 Task: Create a rule from the Routing list, Task moved to a section -> Set Priority in the project ArchBridge , set the section as Done clear the priority
Action: Mouse moved to (401, 419)
Screenshot: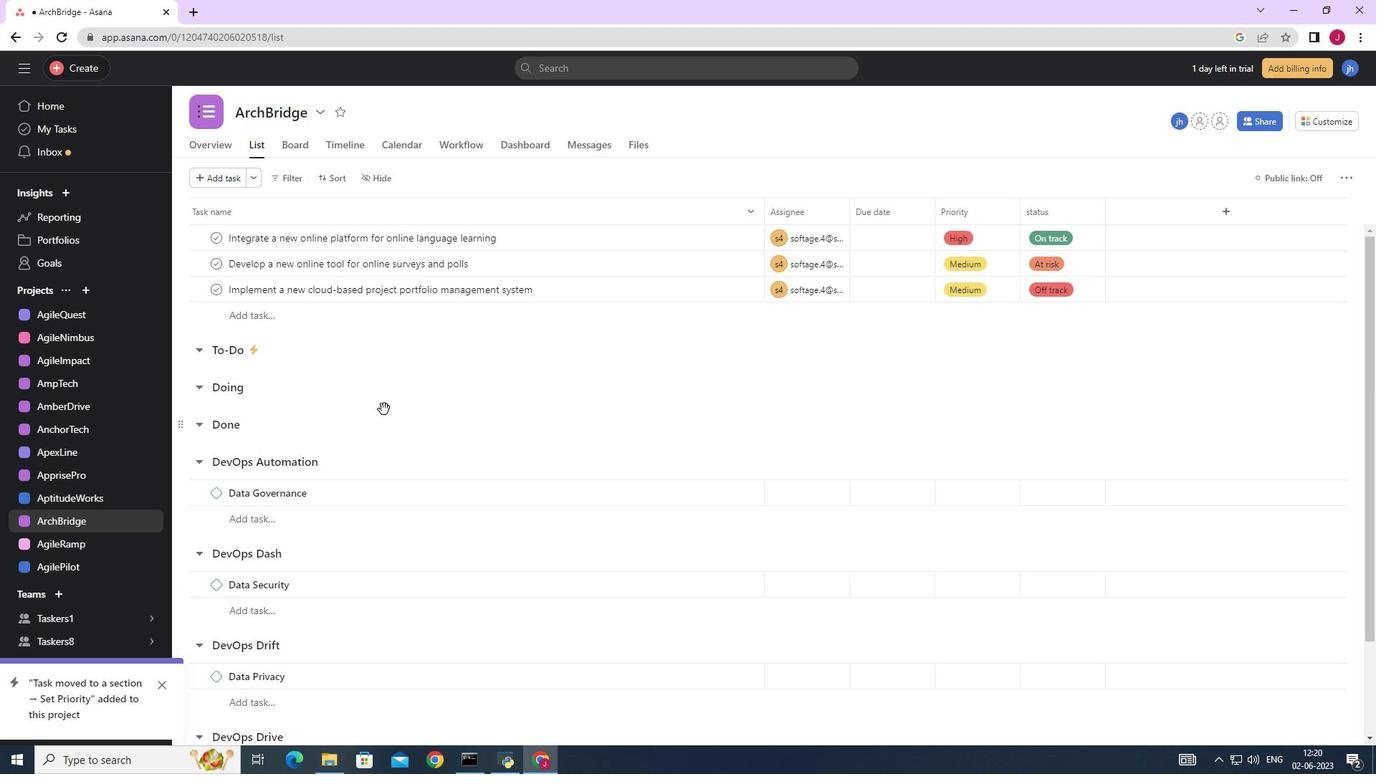 
Action: Mouse scrolled (401, 420) with delta (0, 0)
Screenshot: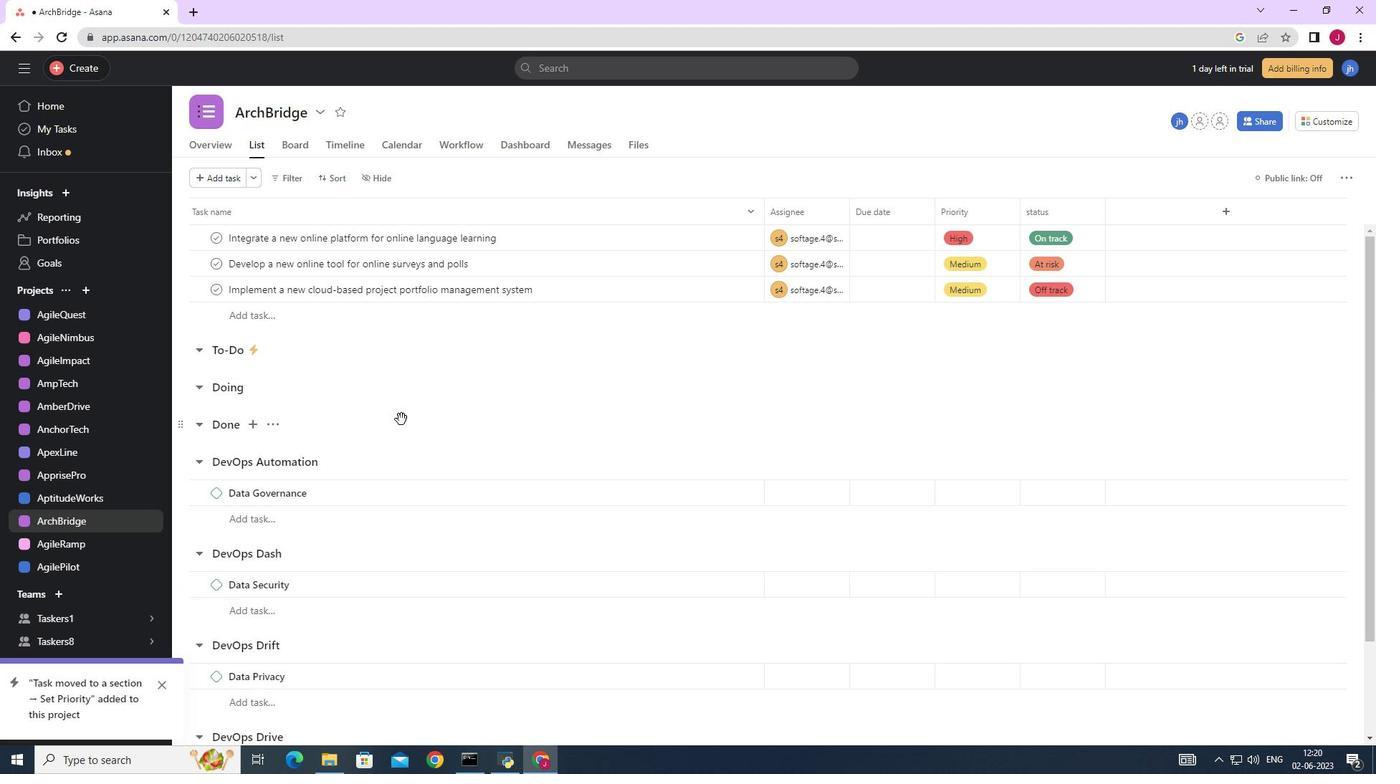 
Action: Mouse scrolled (401, 418) with delta (0, 0)
Screenshot: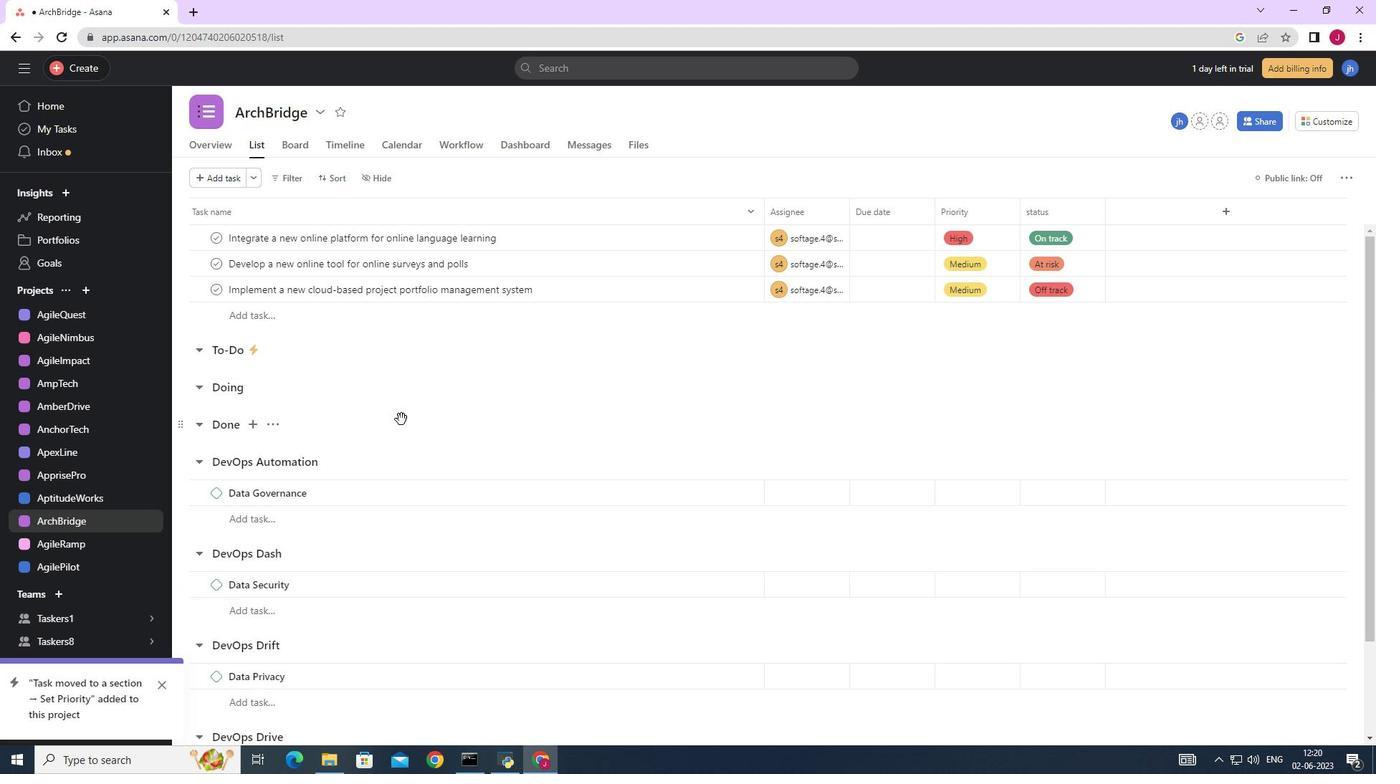 
Action: Mouse scrolled (401, 418) with delta (0, 0)
Screenshot: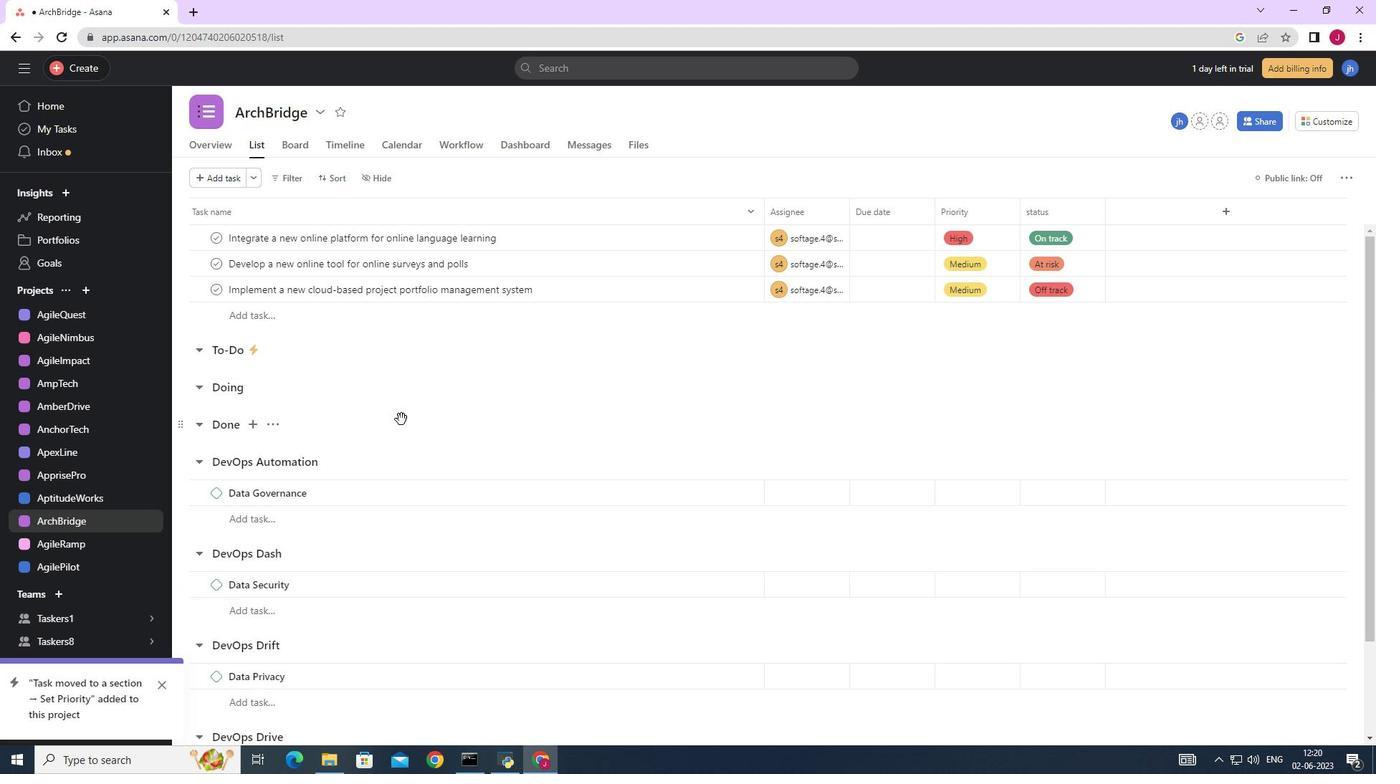 
Action: Mouse scrolled (401, 418) with delta (0, 0)
Screenshot: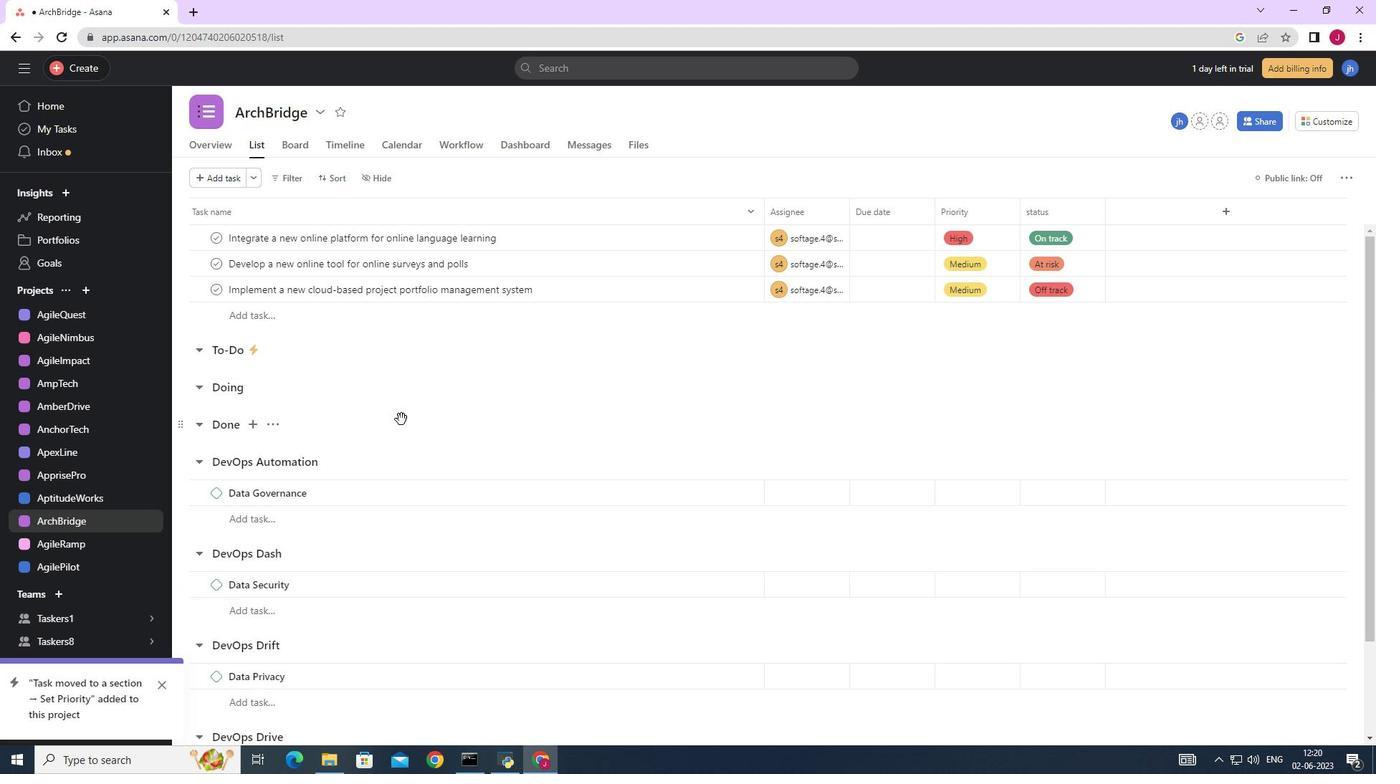 
Action: Mouse moved to (982, 308)
Screenshot: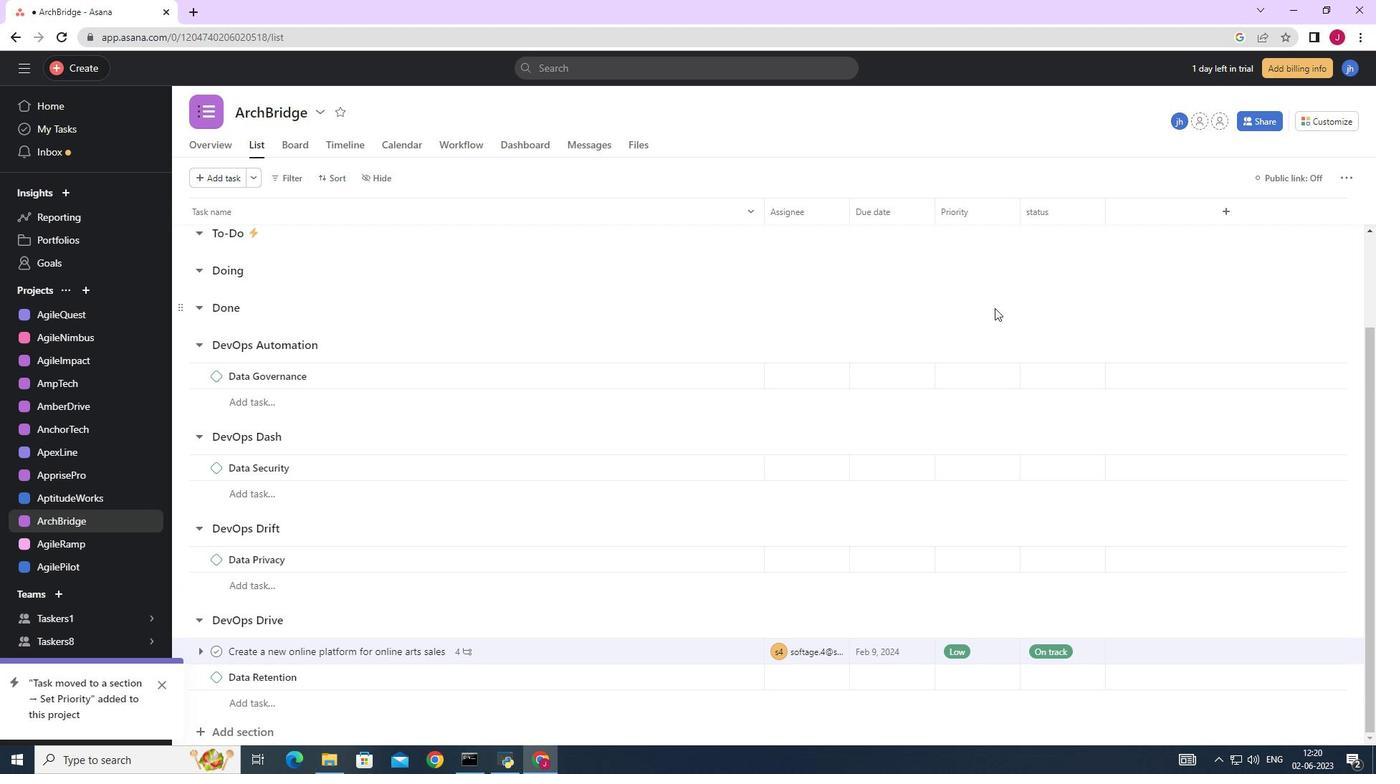 
Action: Mouse scrolled (989, 309) with delta (0, 0)
Screenshot: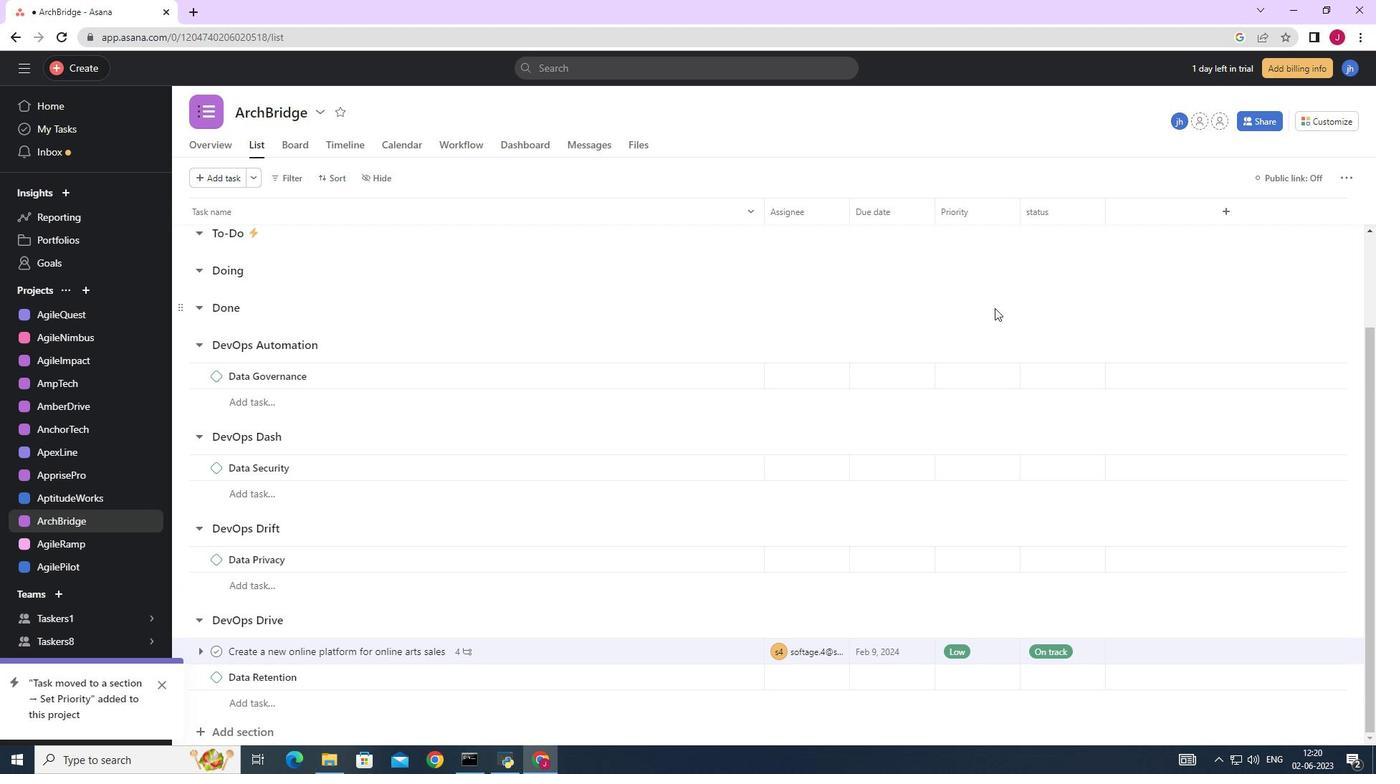 
Action: Mouse moved to (981, 308)
Screenshot: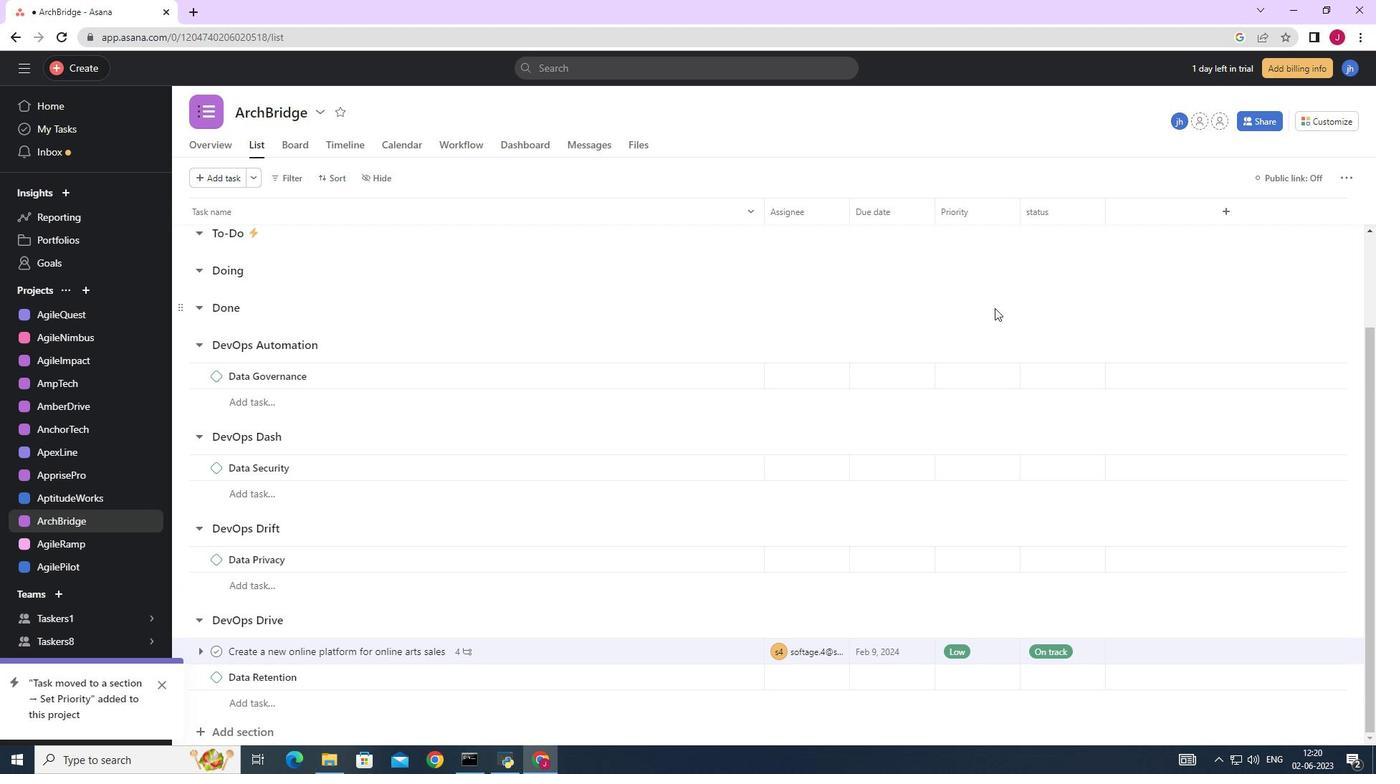 
Action: Mouse scrolled (989, 309) with delta (0, 0)
Screenshot: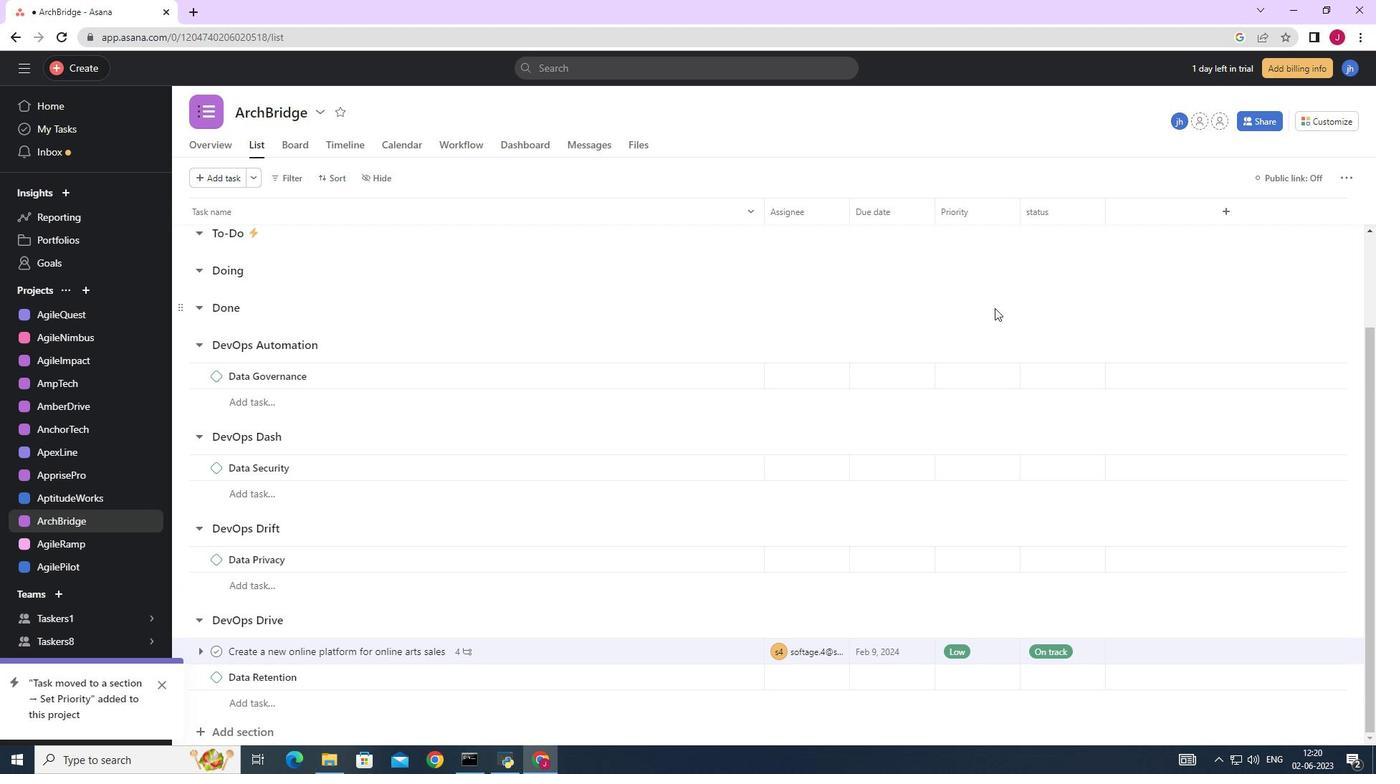 
Action: Mouse moved to (979, 308)
Screenshot: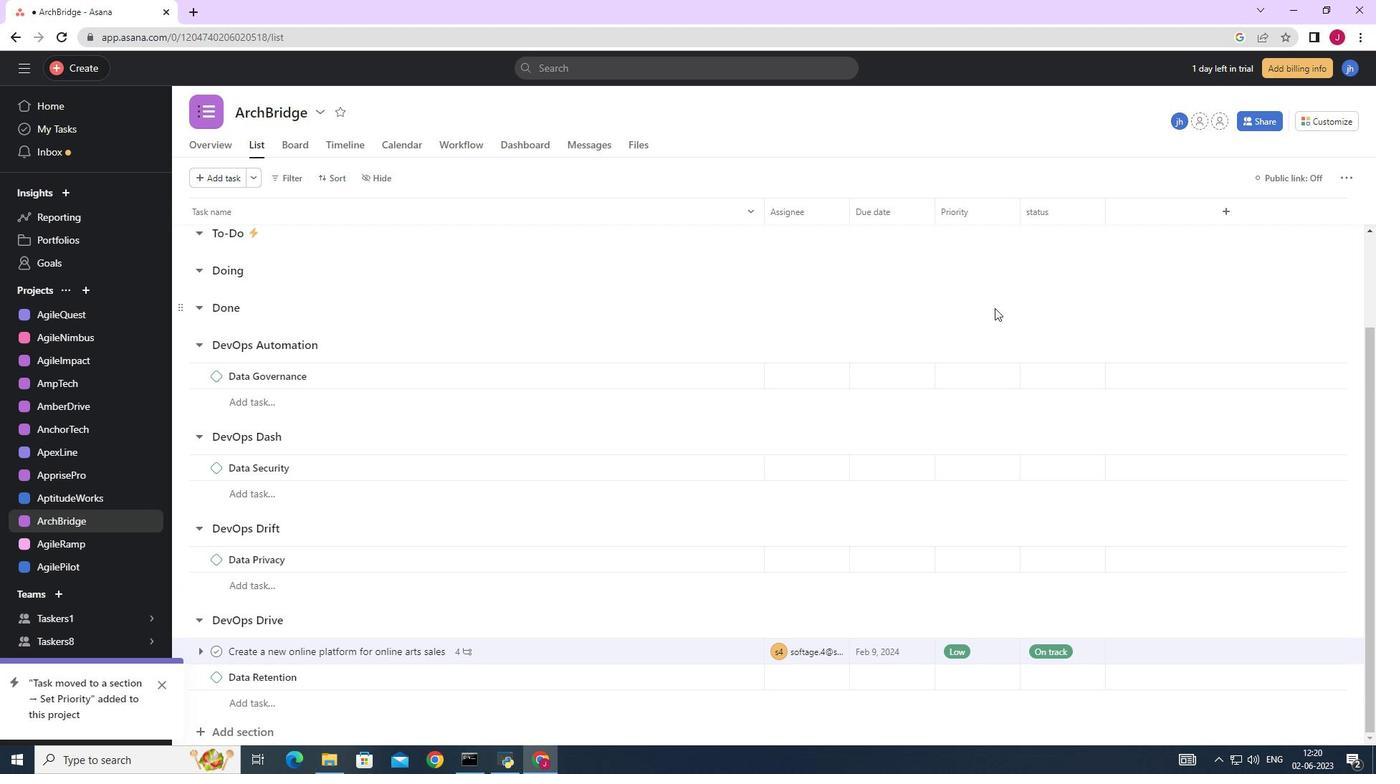 
Action: Mouse scrolled (988, 309) with delta (0, 0)
Screenshot: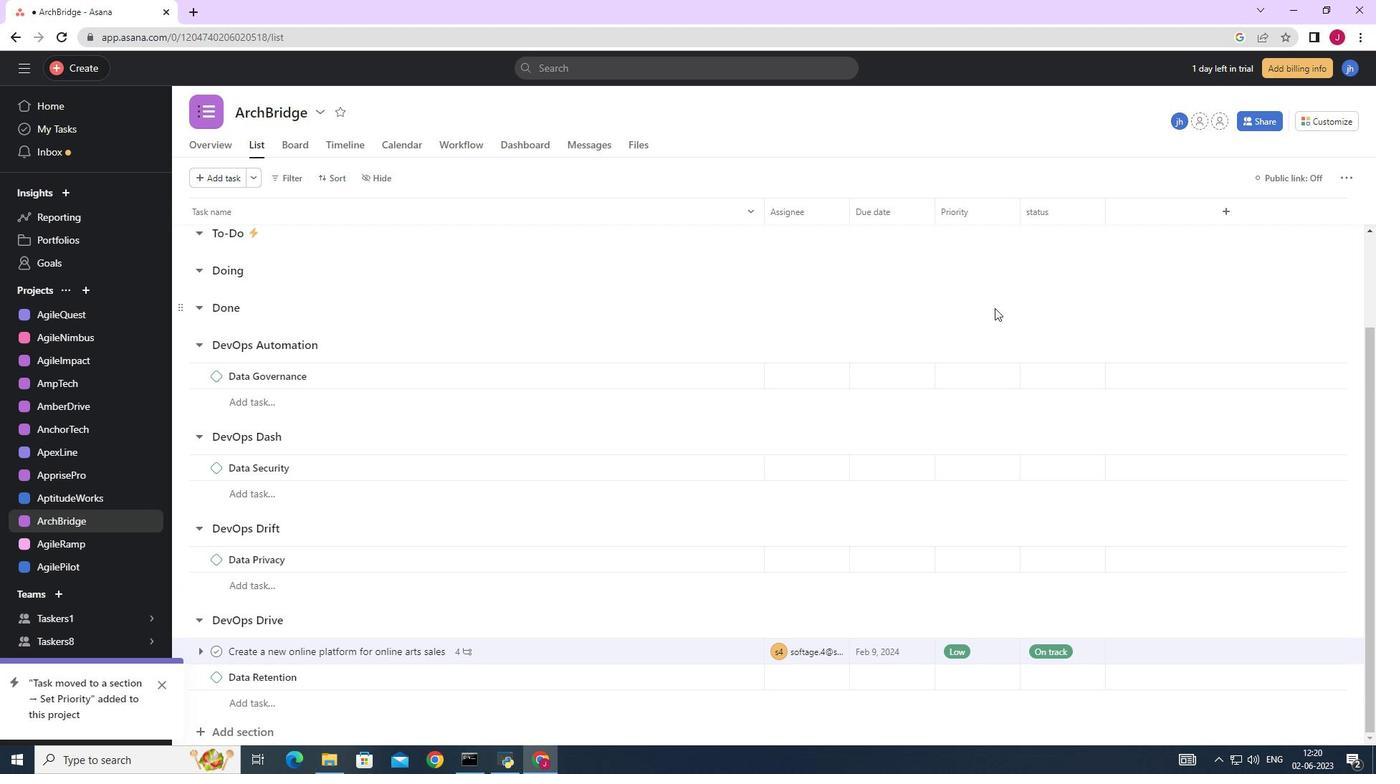 
Action: Mouse moved to (1342, 115)
Screenshot: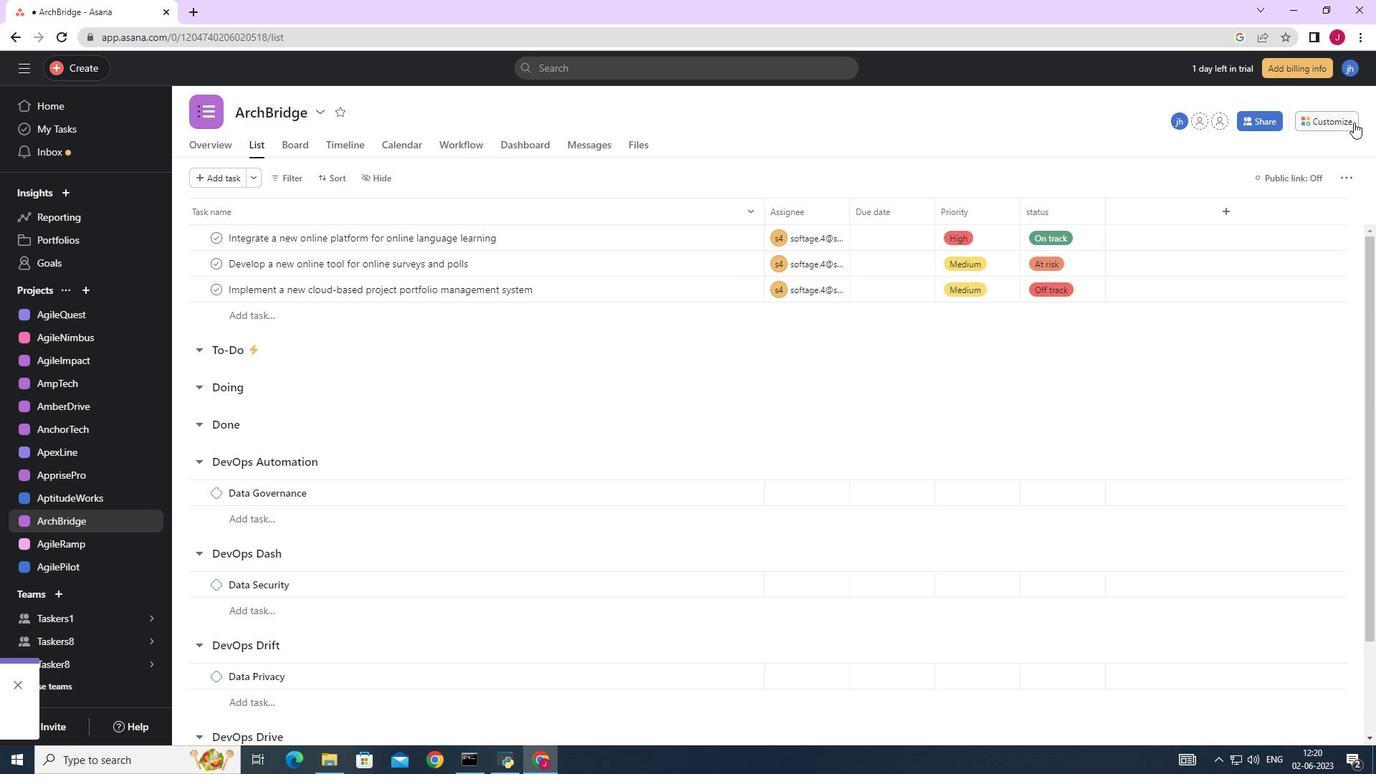 
Action: Mouse pressed left at (1342, 115)
Screenshot: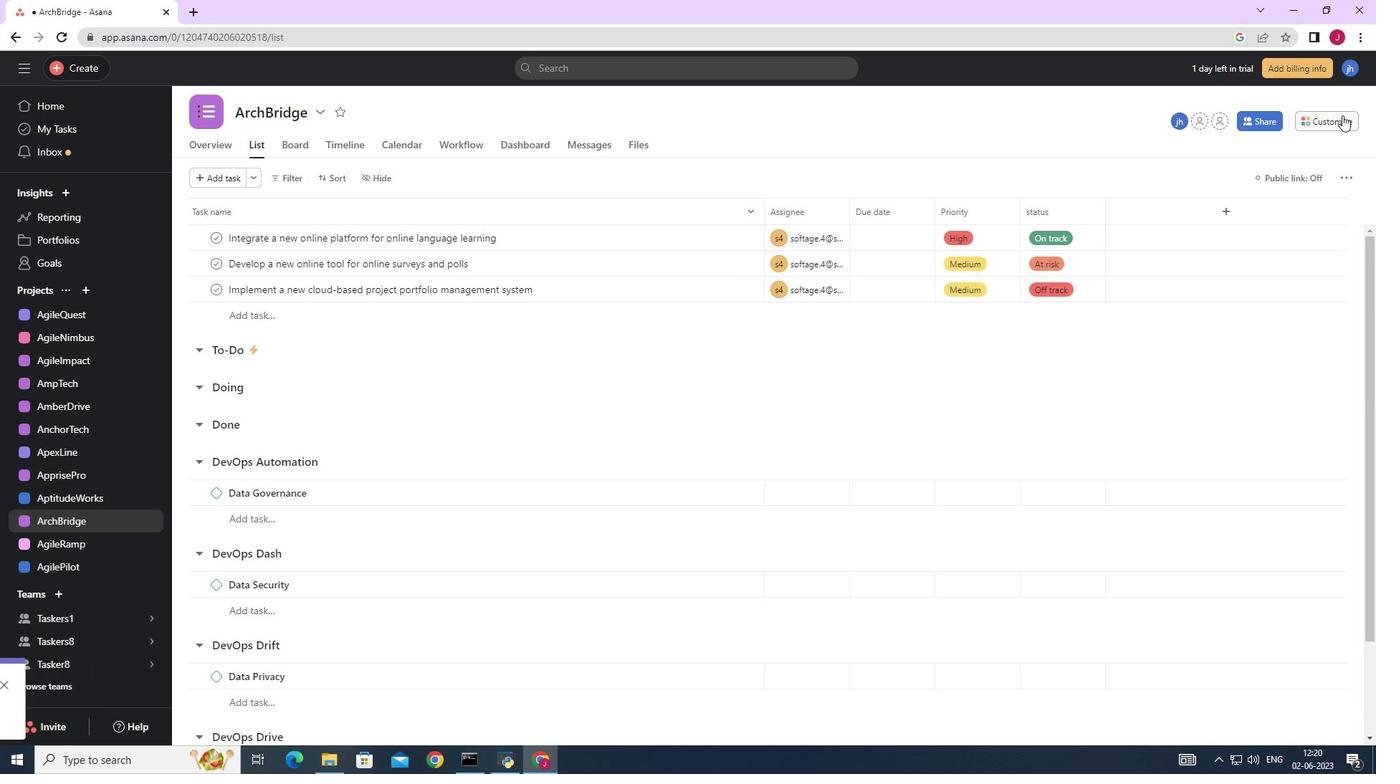 
Action: Mouse moved to (1076, 314)
Screenshot: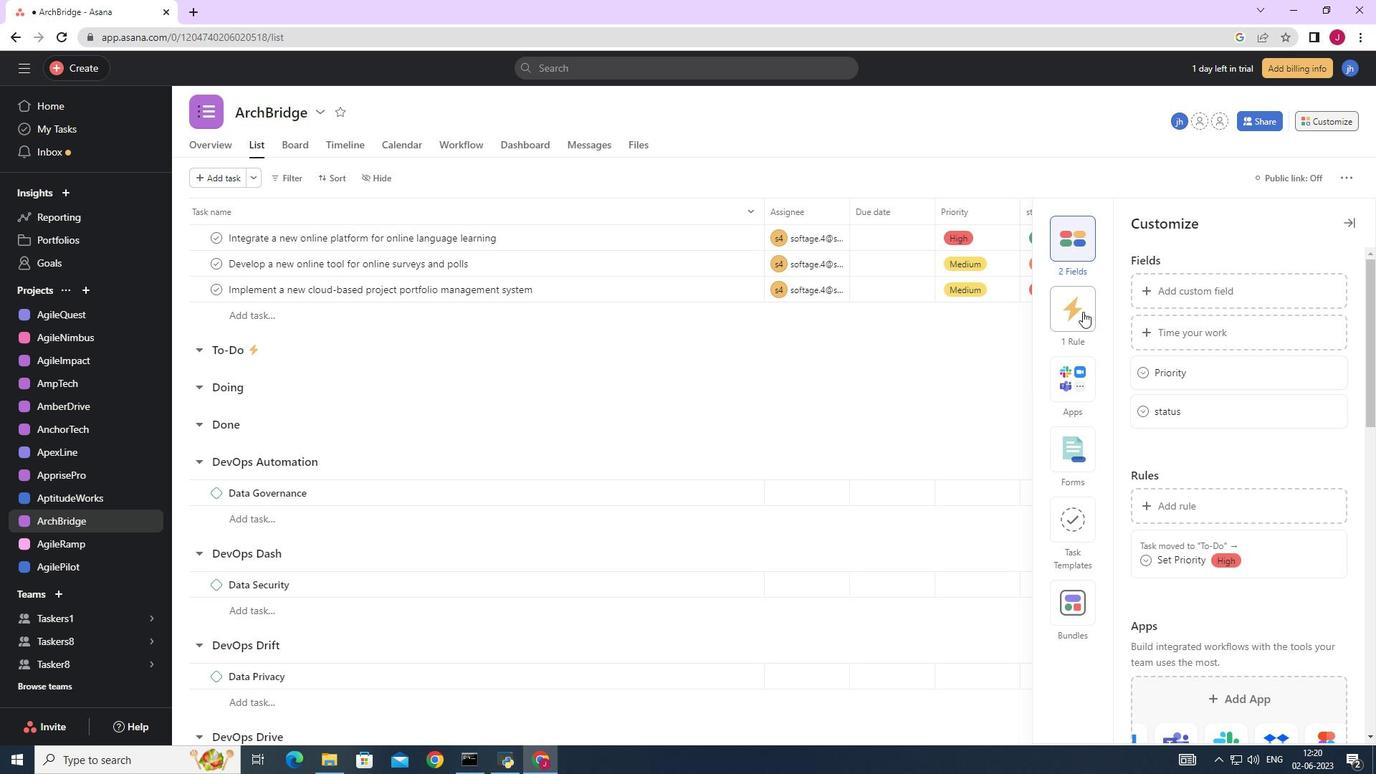 
Action: Mouse pressed left at (1076, 314)
Screenshot: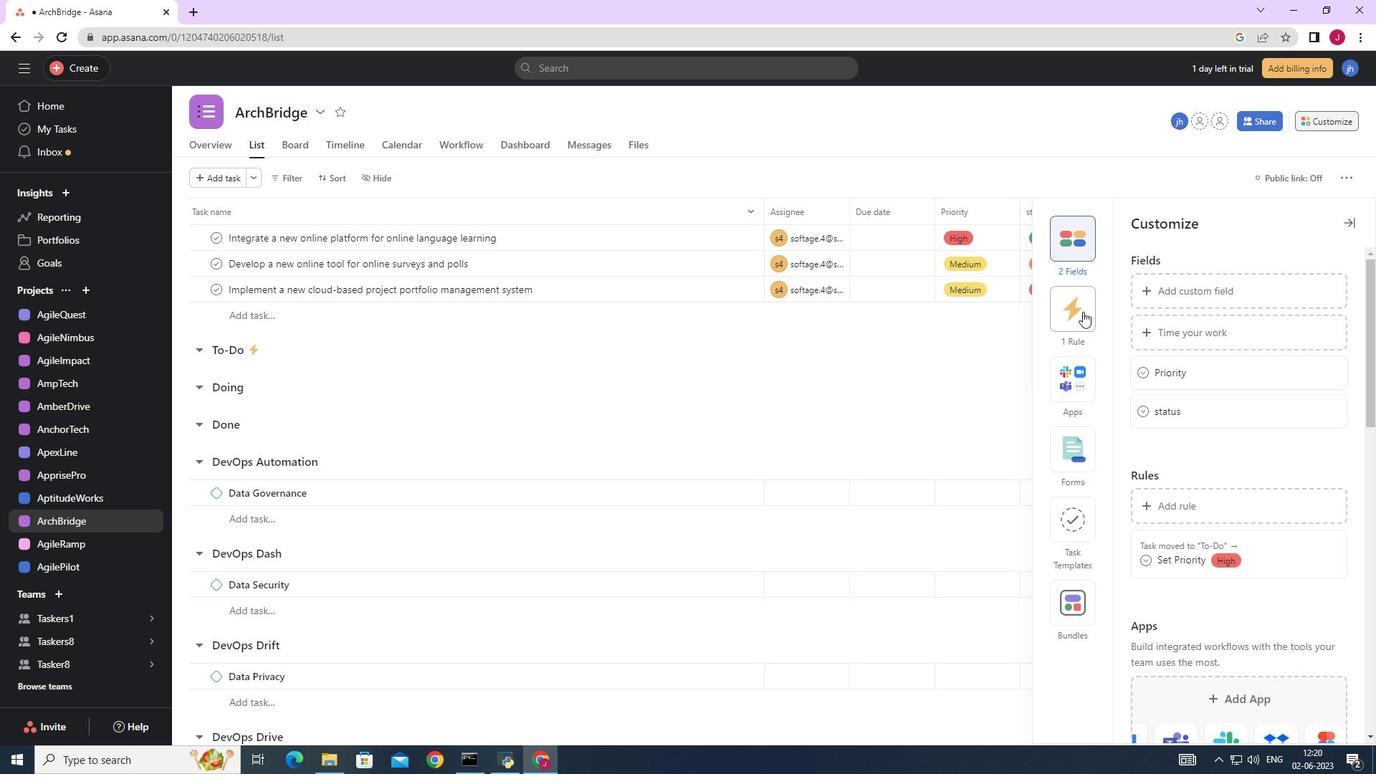 
Action: Mouse moved to (1199, 293)
Screenshot: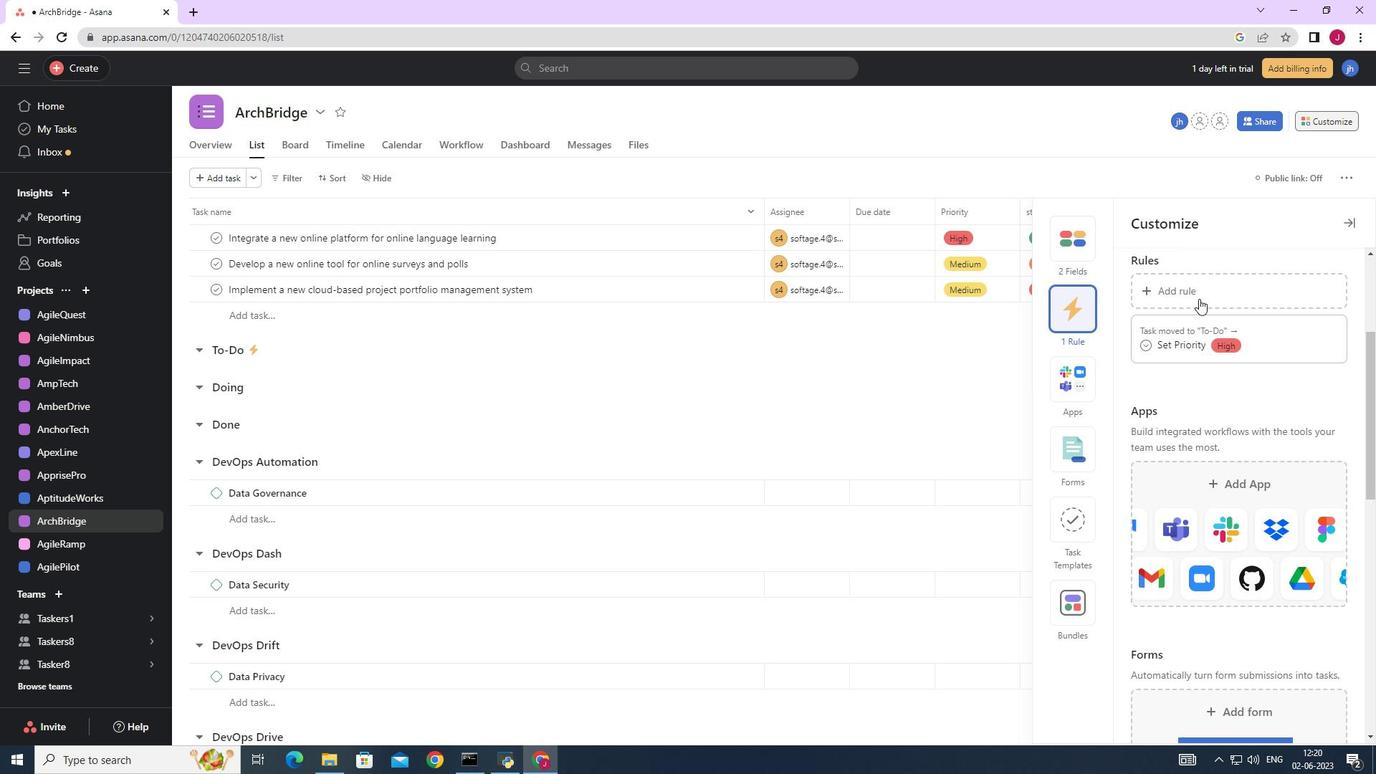 
Action: Mouse pressed left at (1199, 293)
Screenshot: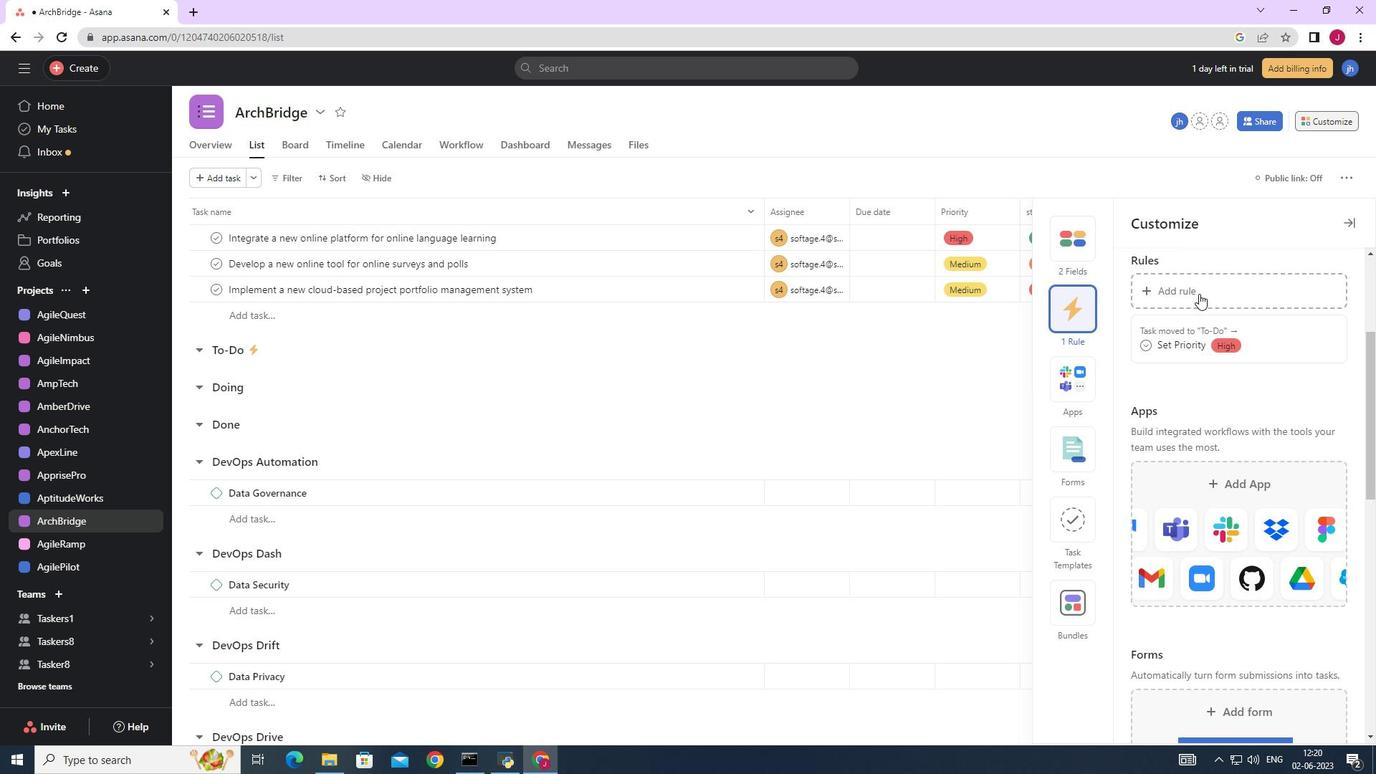 
Action: Mouse moved to (313, 189)
Screenshot: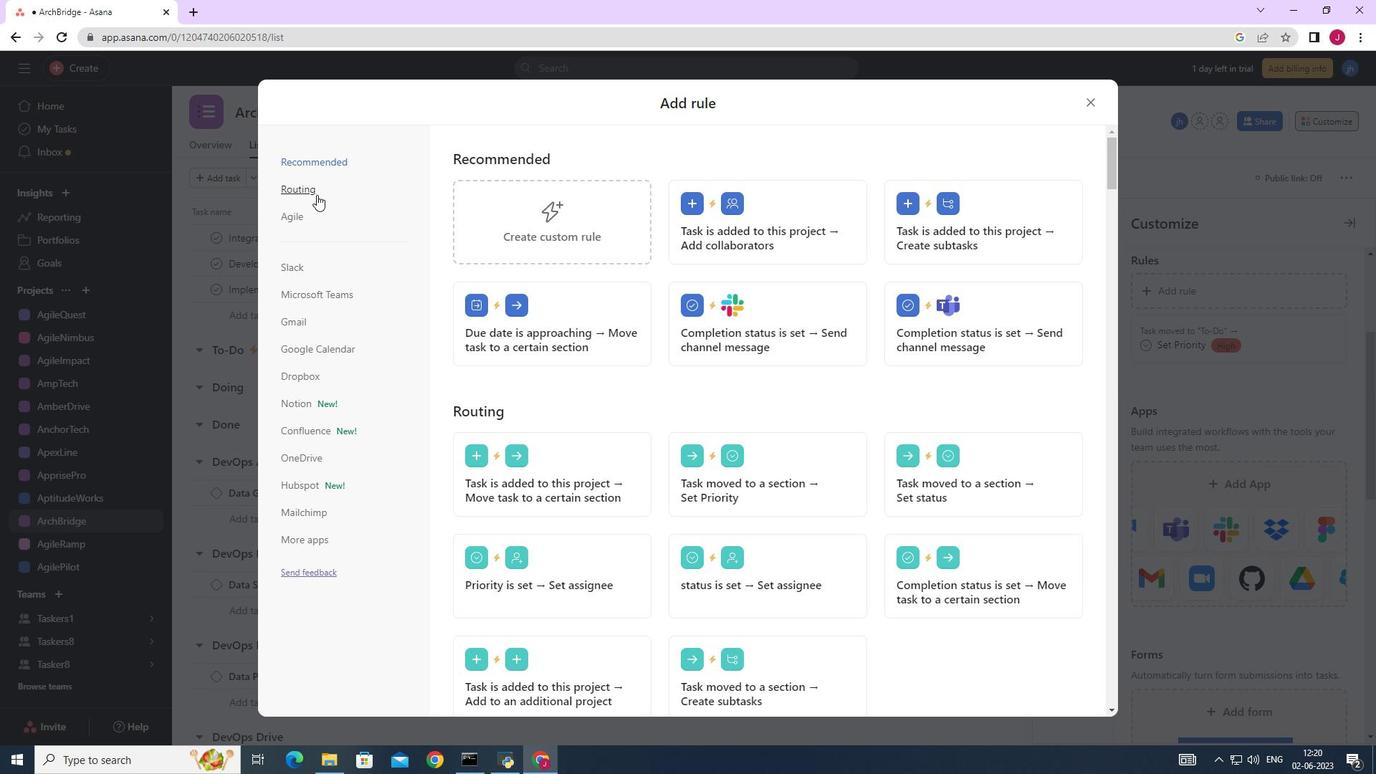 
Action: Mouse pressed left at (313, 189)
Screenshot: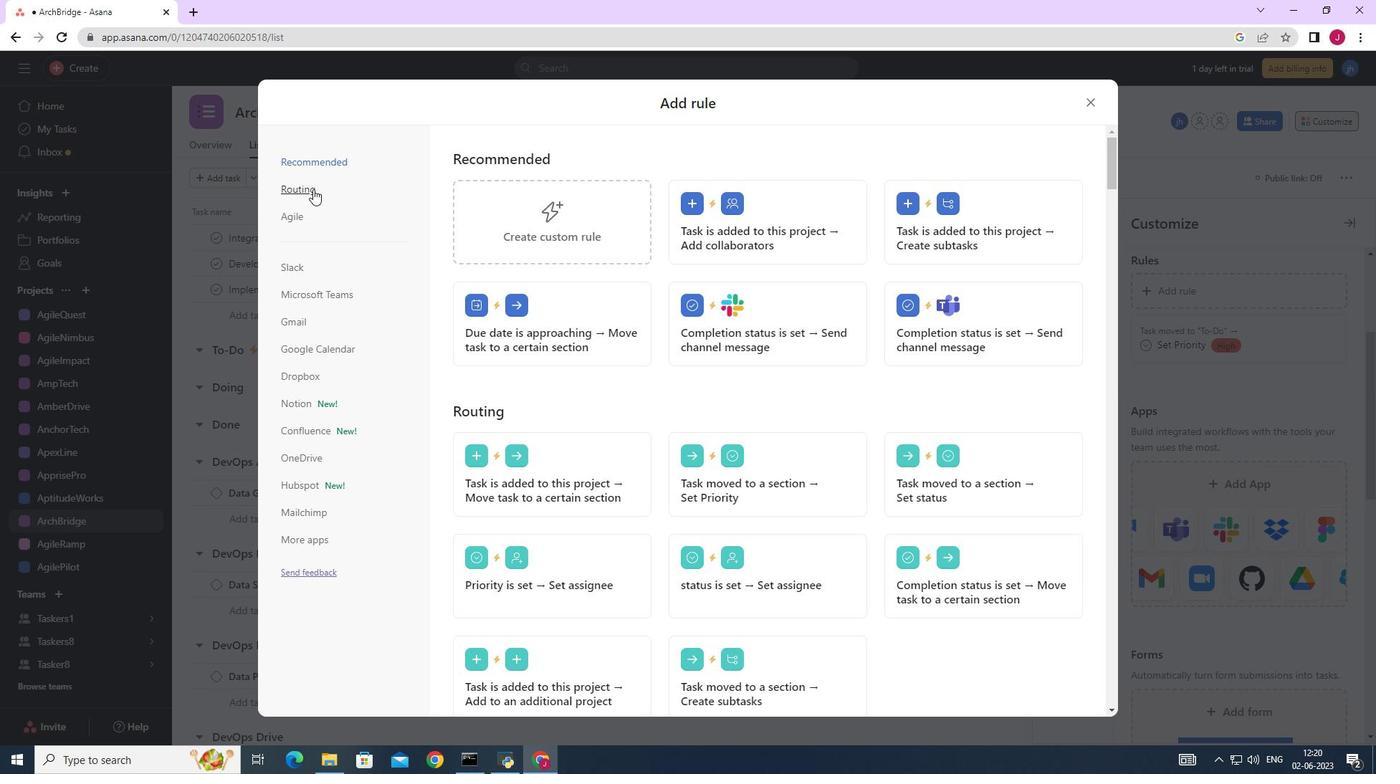
Action: Mouse moved to (737, 225)
Screenshot: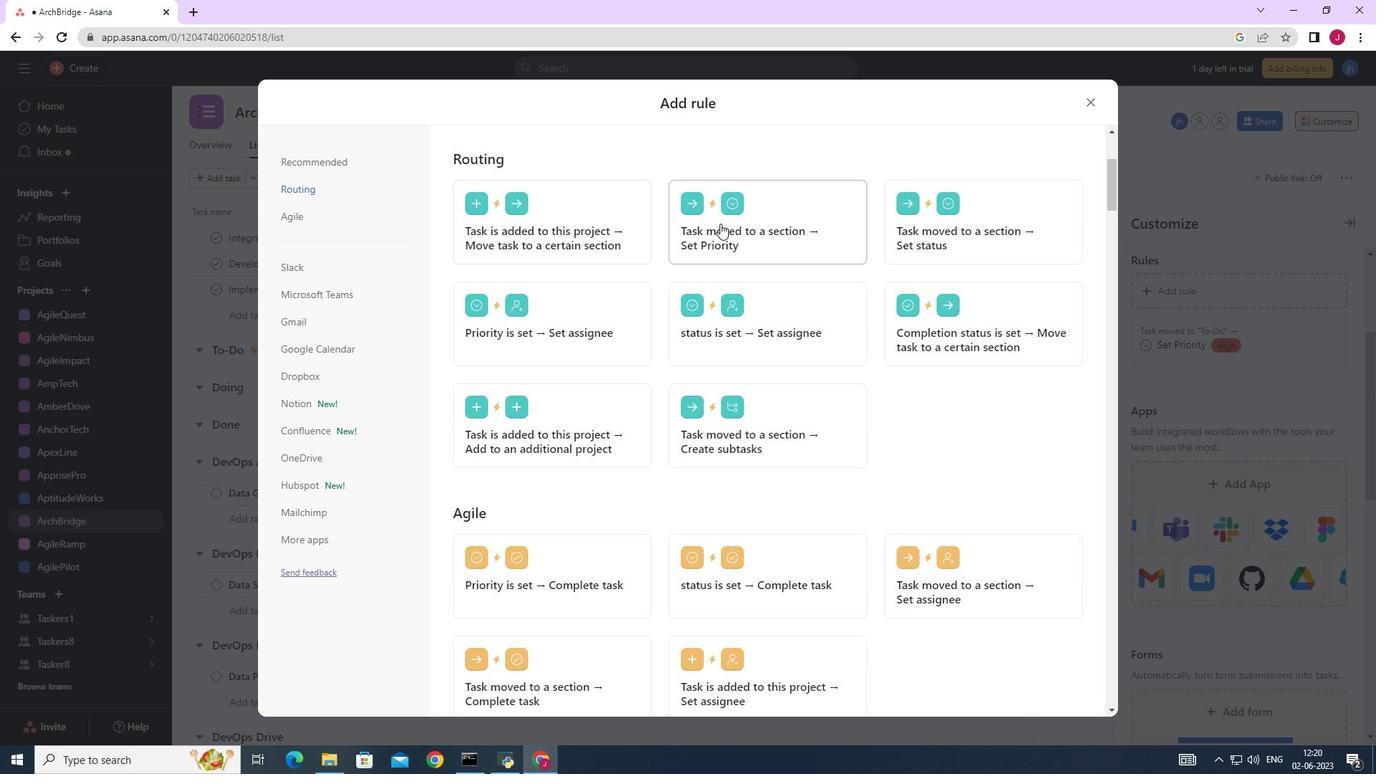 
Action: Mouse pressed left at (737, 225)
Screenshot: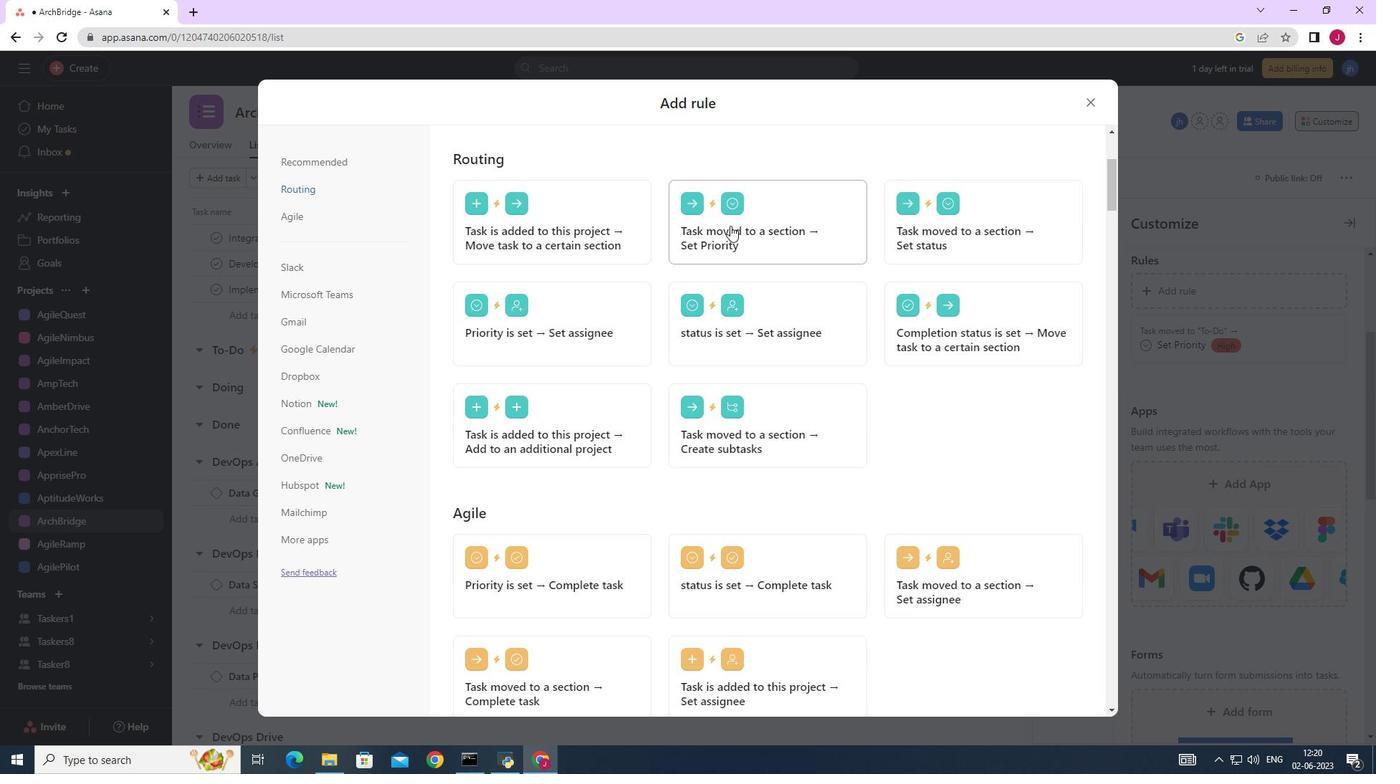 
Action: Mouse moved to (546, 378)
Screenshot: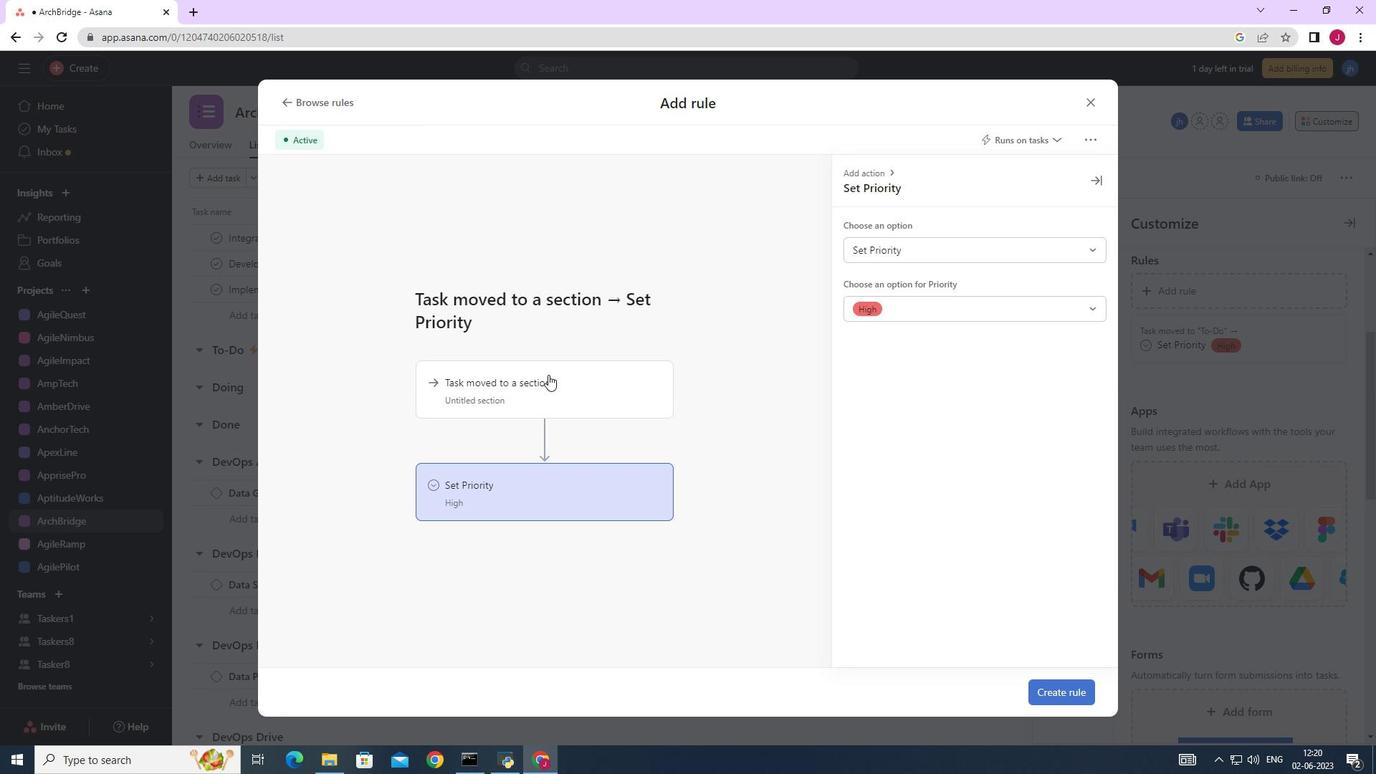 
Action: Mouse pressed left at (546, 378)
Screenshot: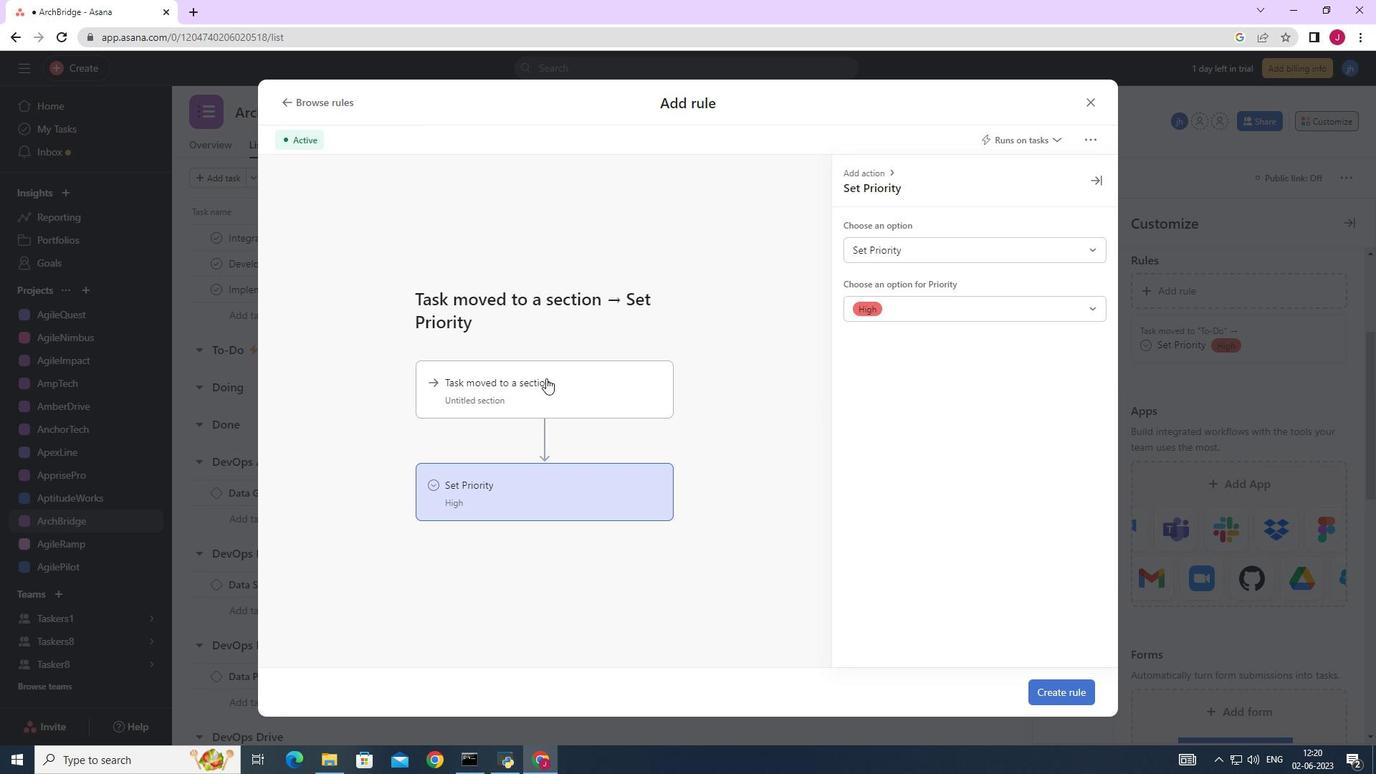
Action: Mouse moved to (881, 249)
Screenshot: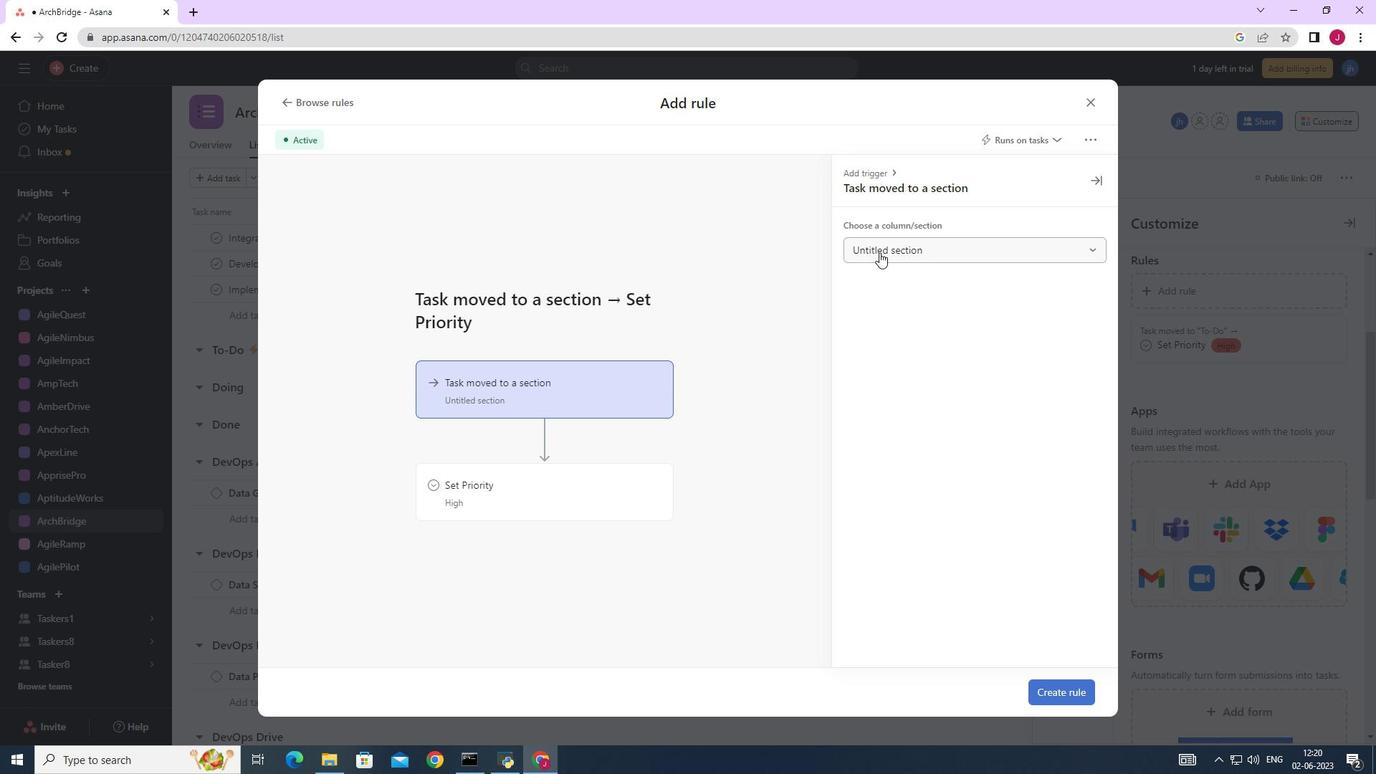 
Action: Mouse pressed left at (881, 249)
Screenshot: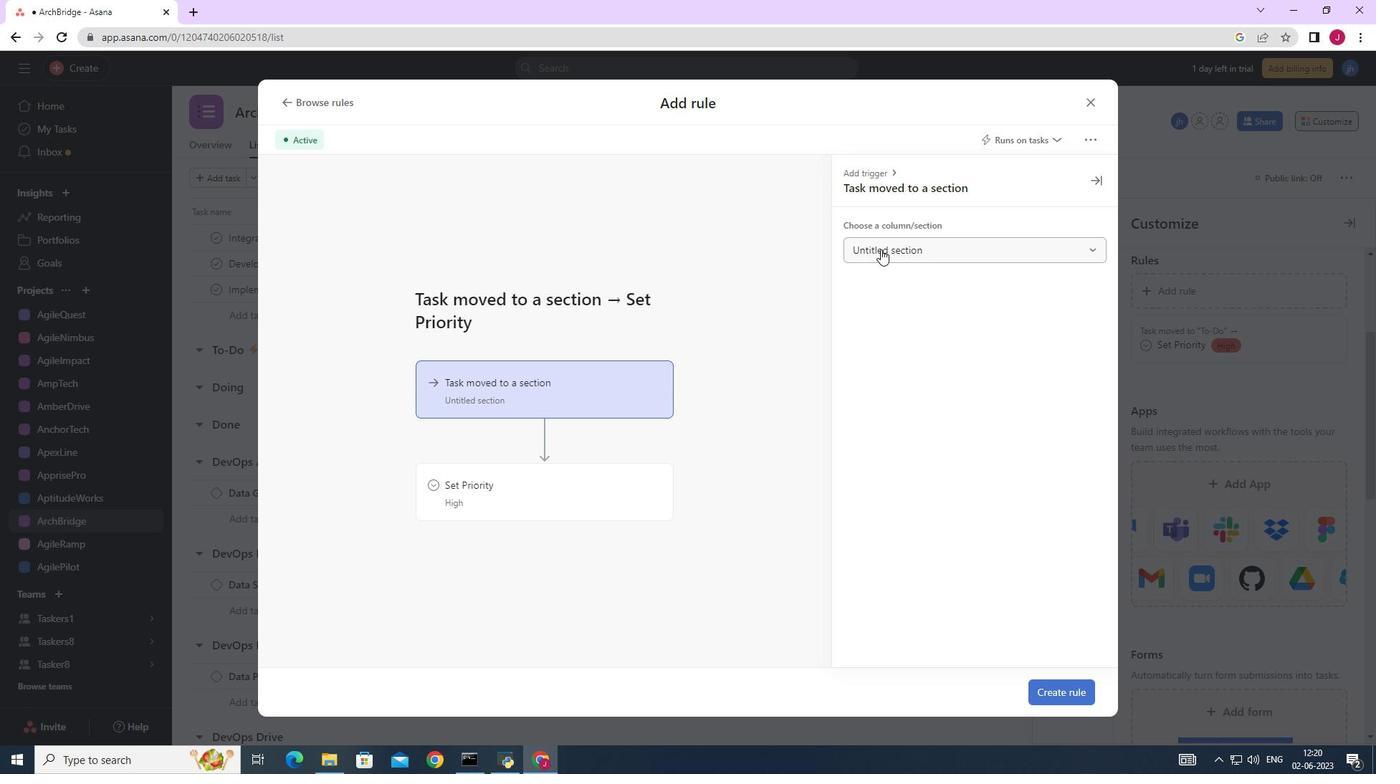 
Action: Mouse moved to (881, 358)
Screenshot: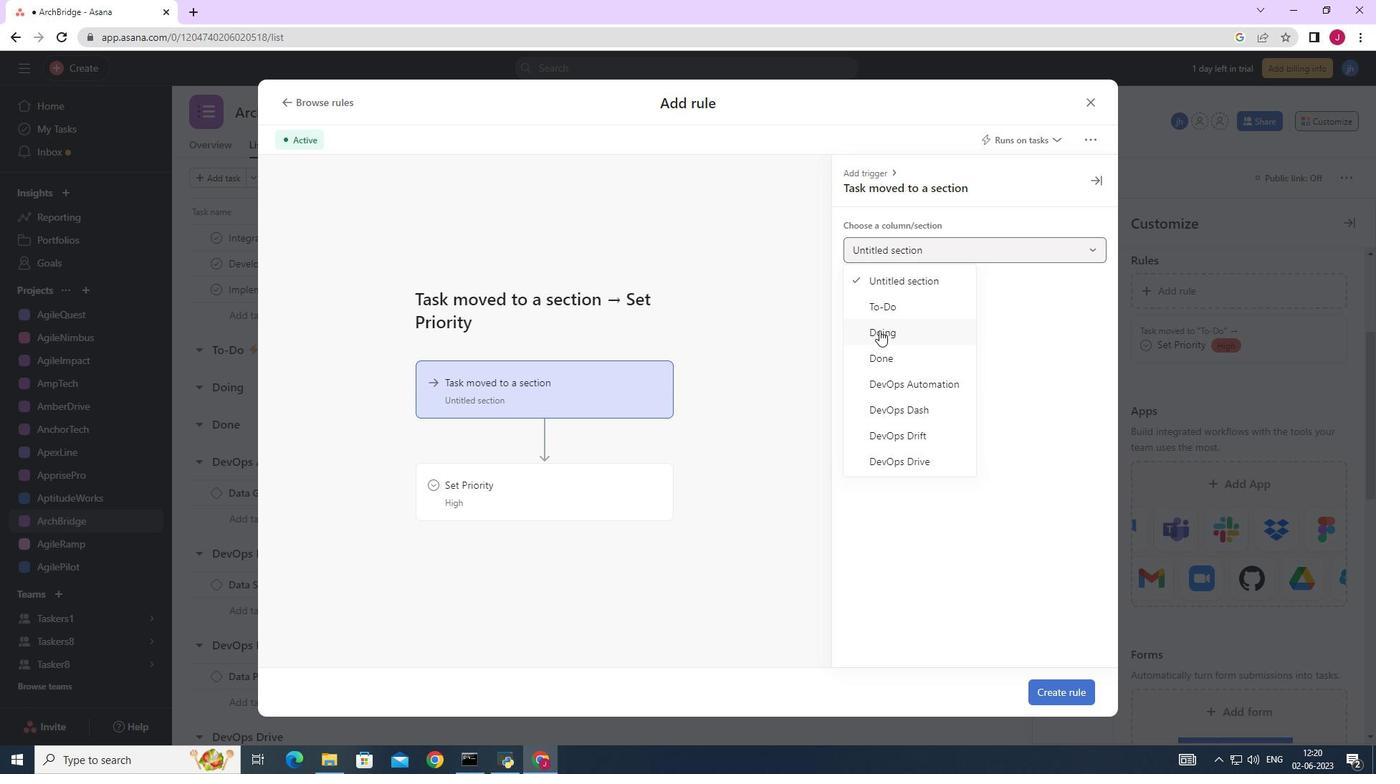 
Action: Mouse pressed left at (881, 358)
Screenshot: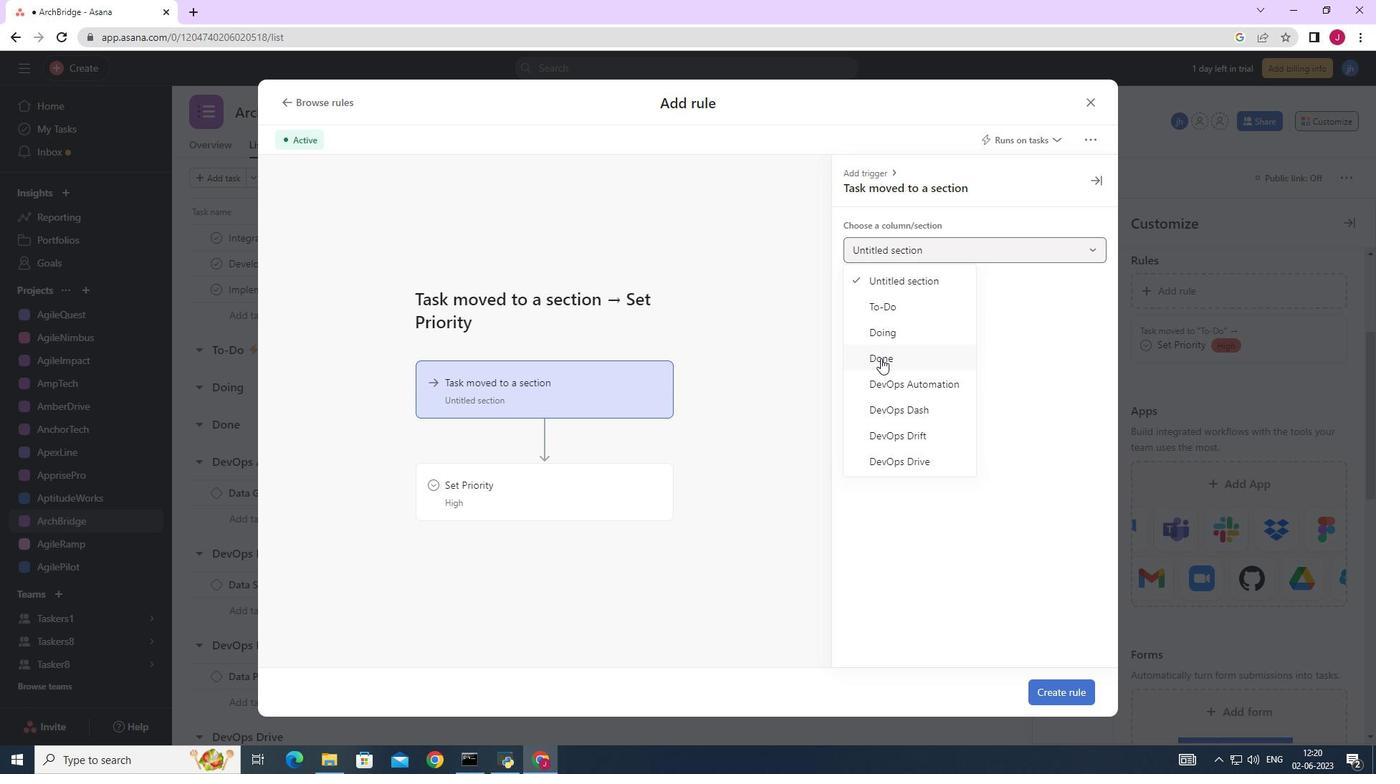 
Action: Mouse moved to (597, 482)
Screenshot: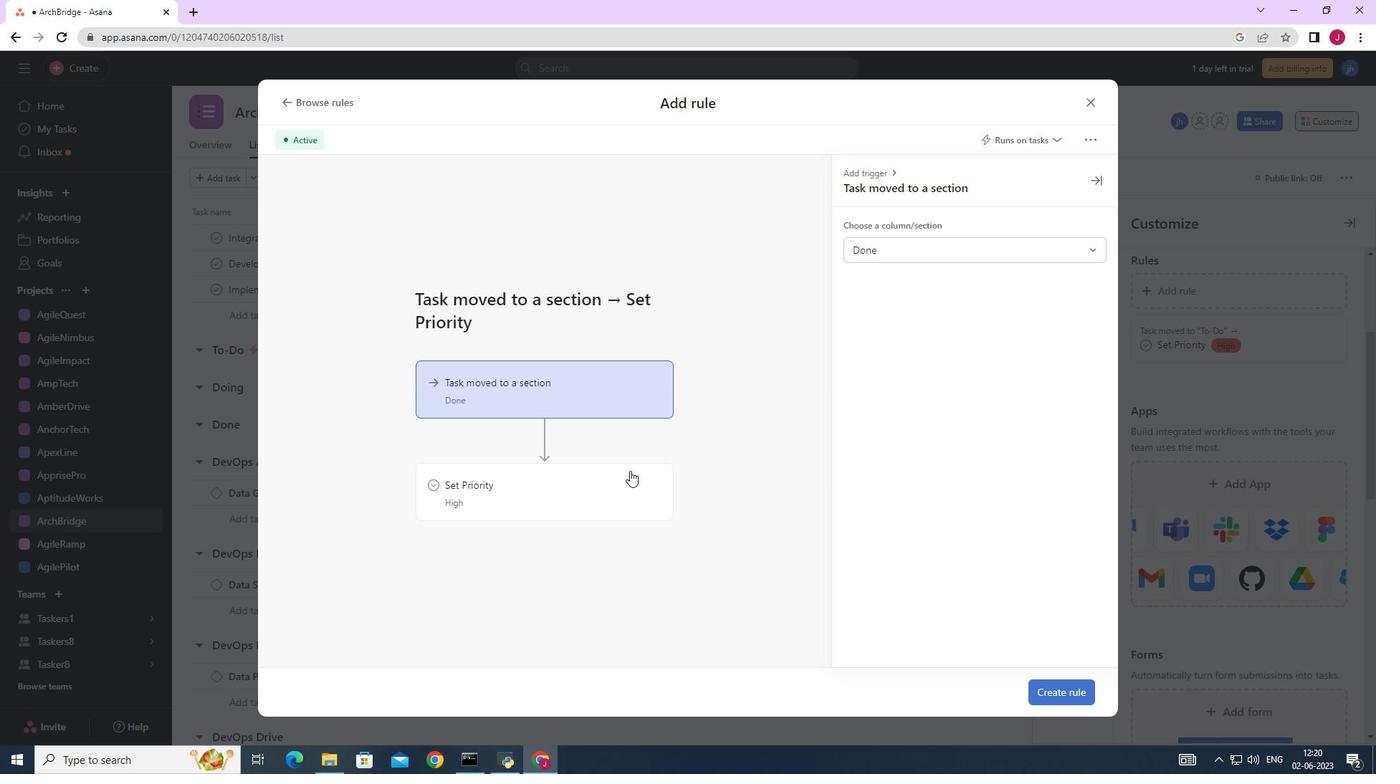 
Action: Mouse pressed left at (597, 482)
Screenshot: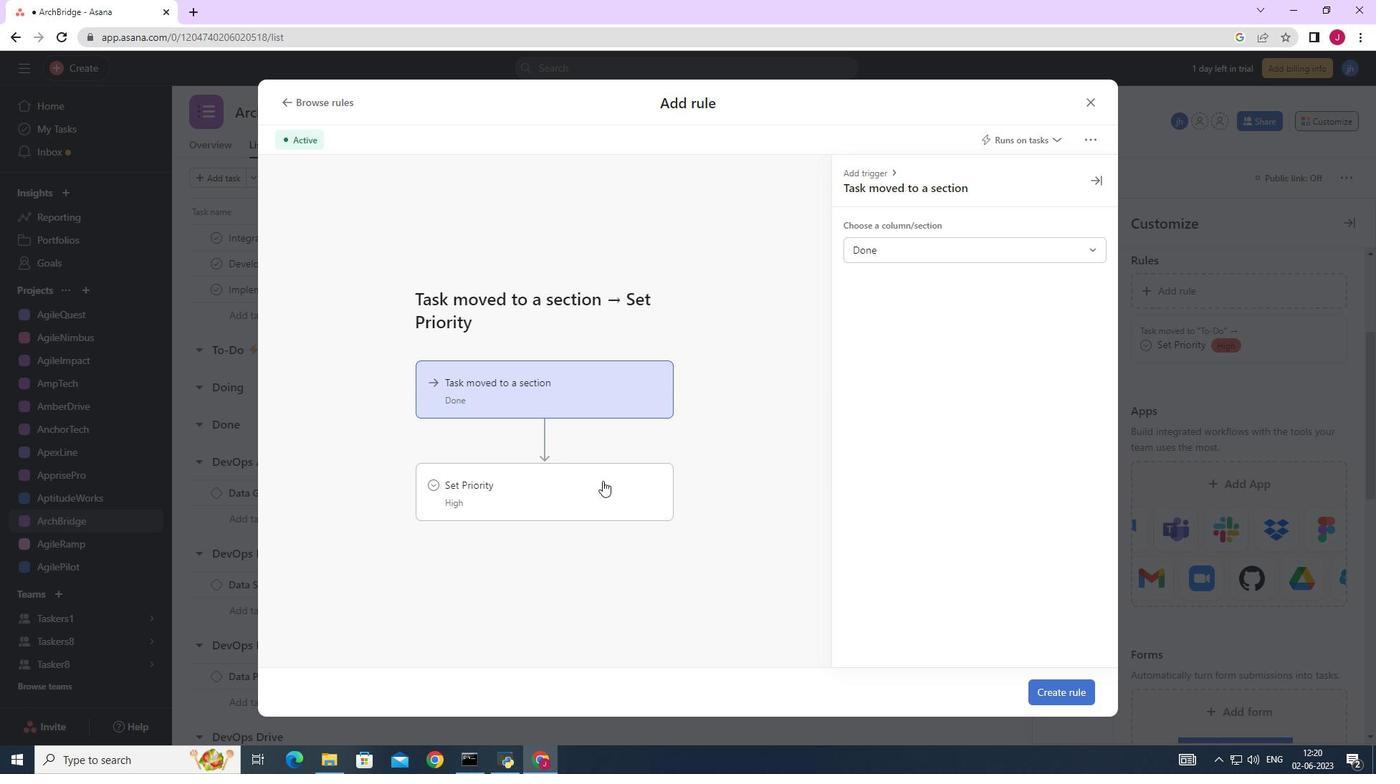 
Action: Mouse moved to (892, 244)
Screenshot: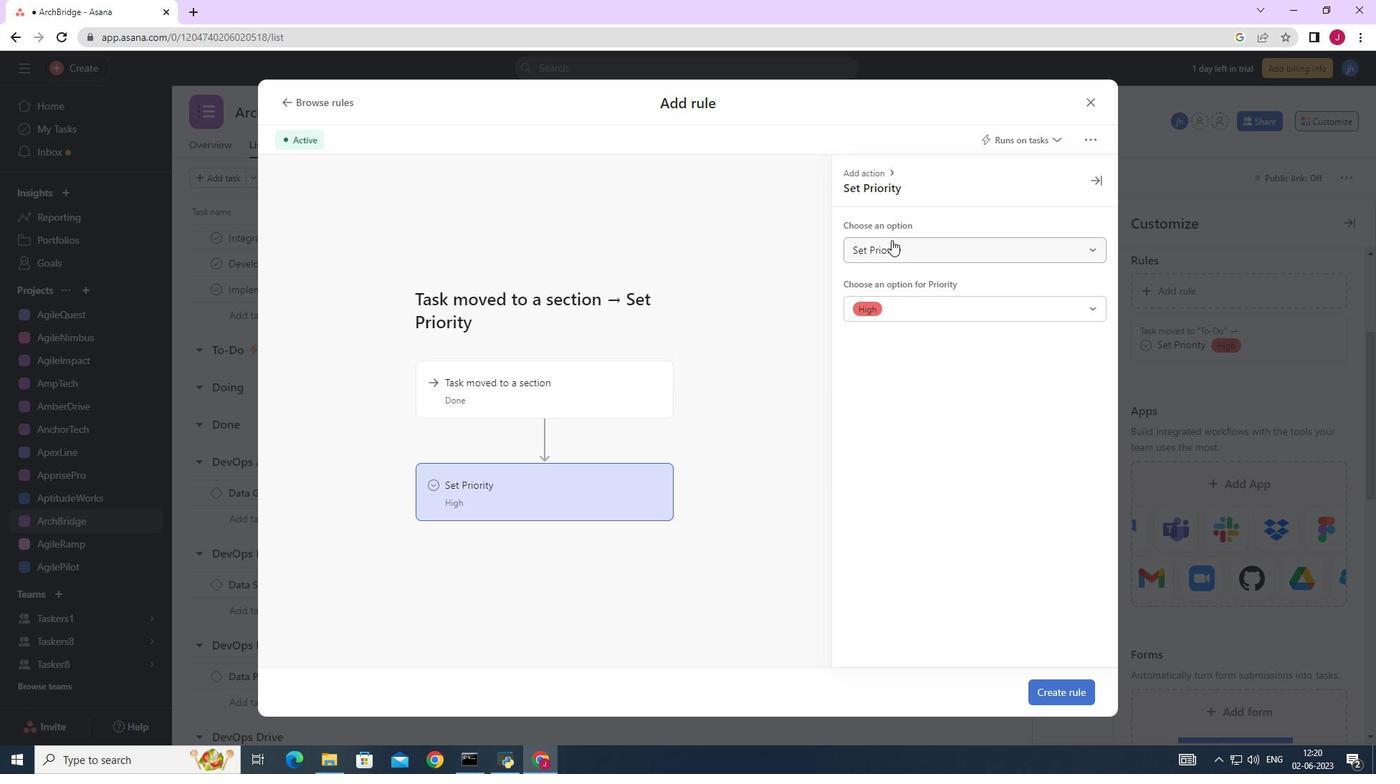 
Action: Mouse pressed left at (892, 244)
Screenshot: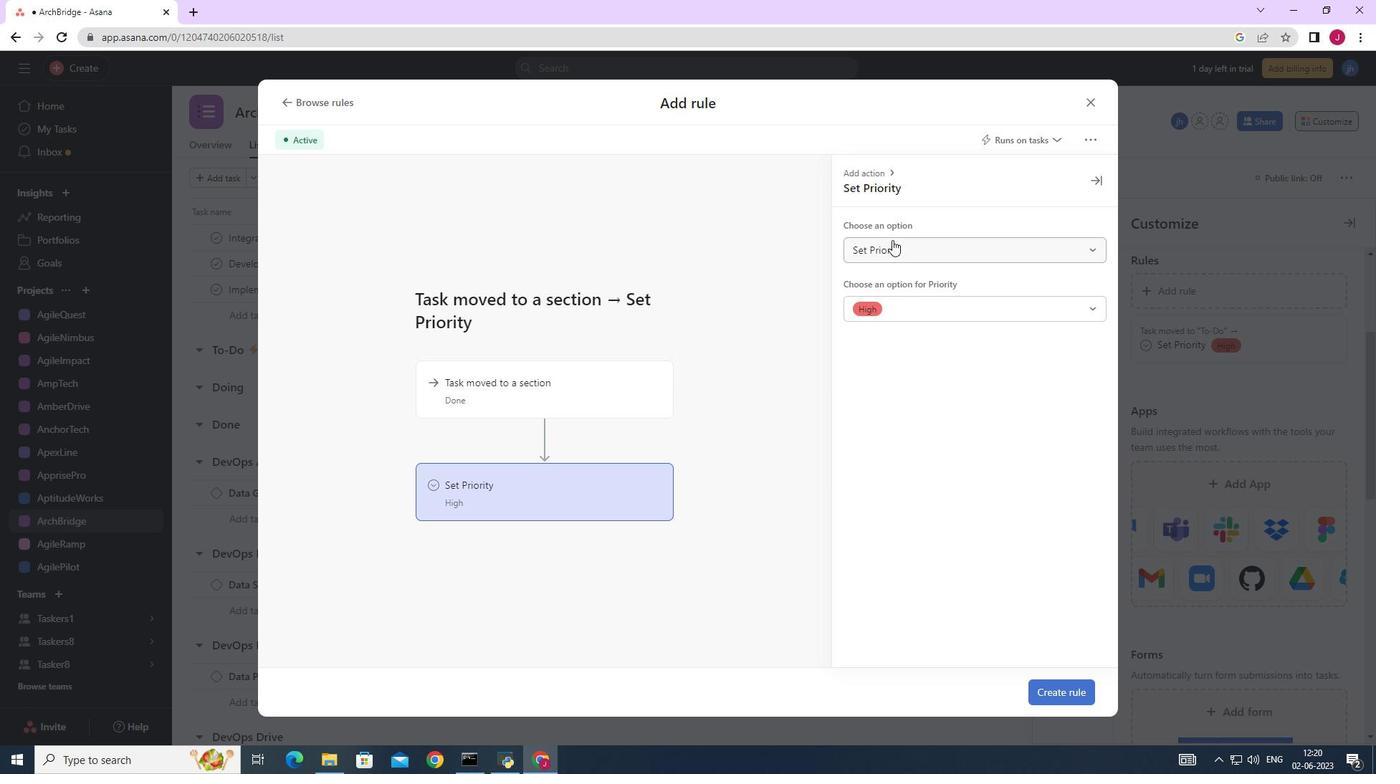
Action: Mouse moved to (892, 303)
Screenshot: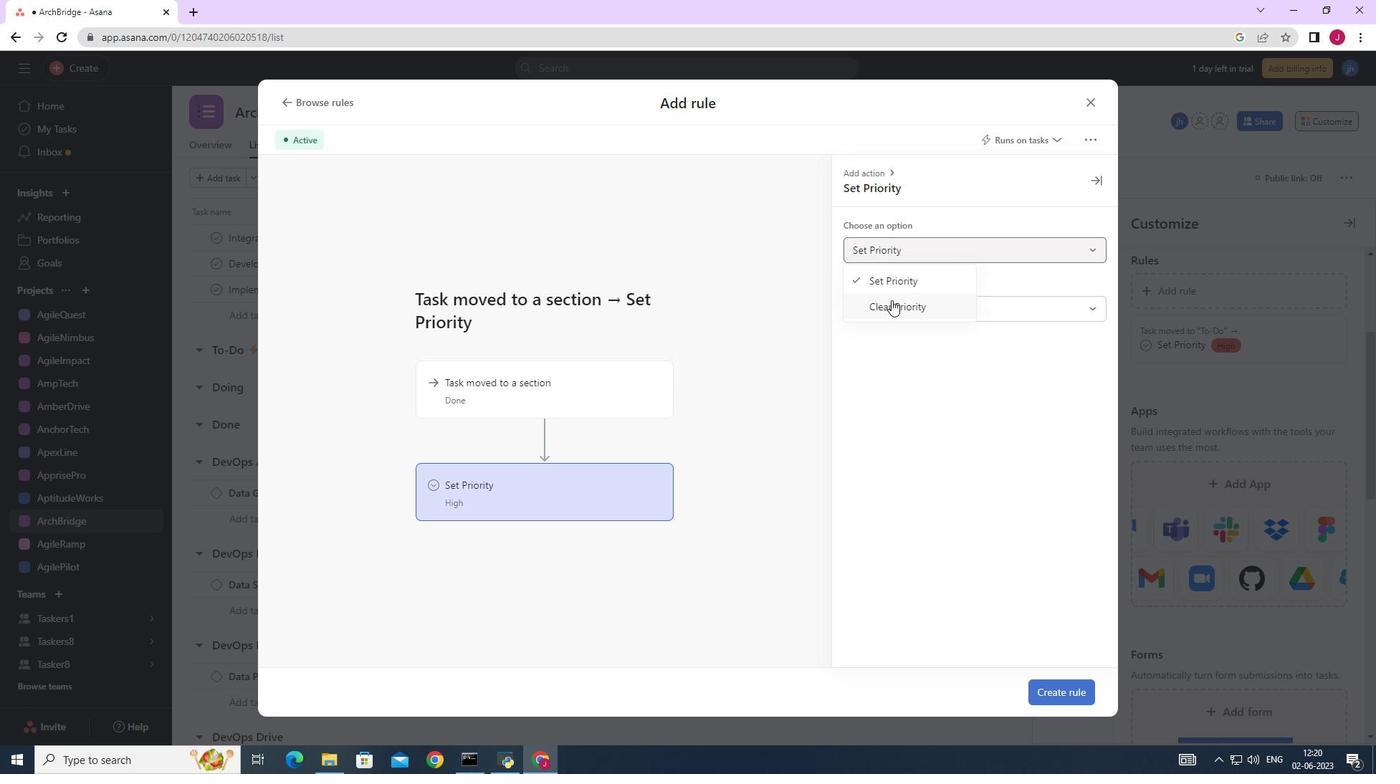 
Action: Mouse pressed left at (892, 303)
Screenshot: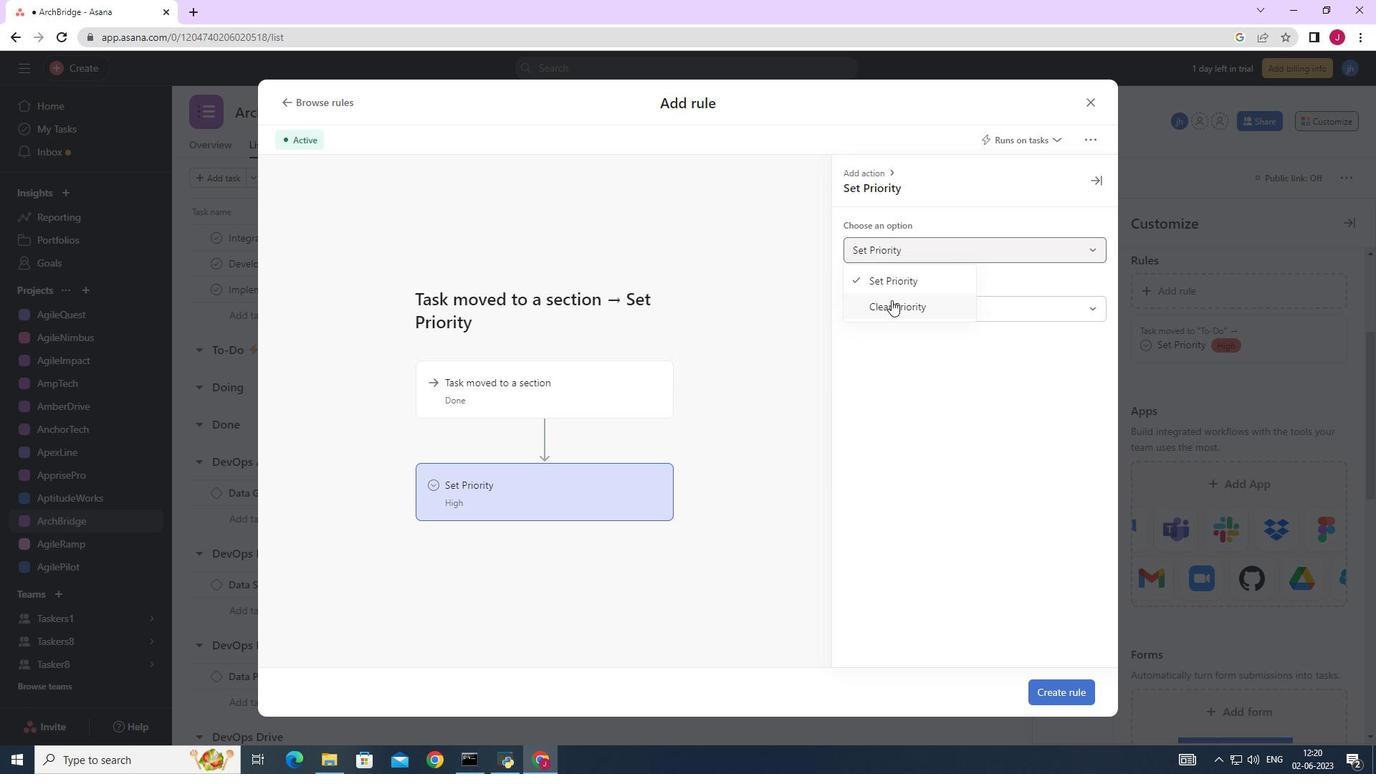
Action: Mouse moved to (634, 488)
Screenshot: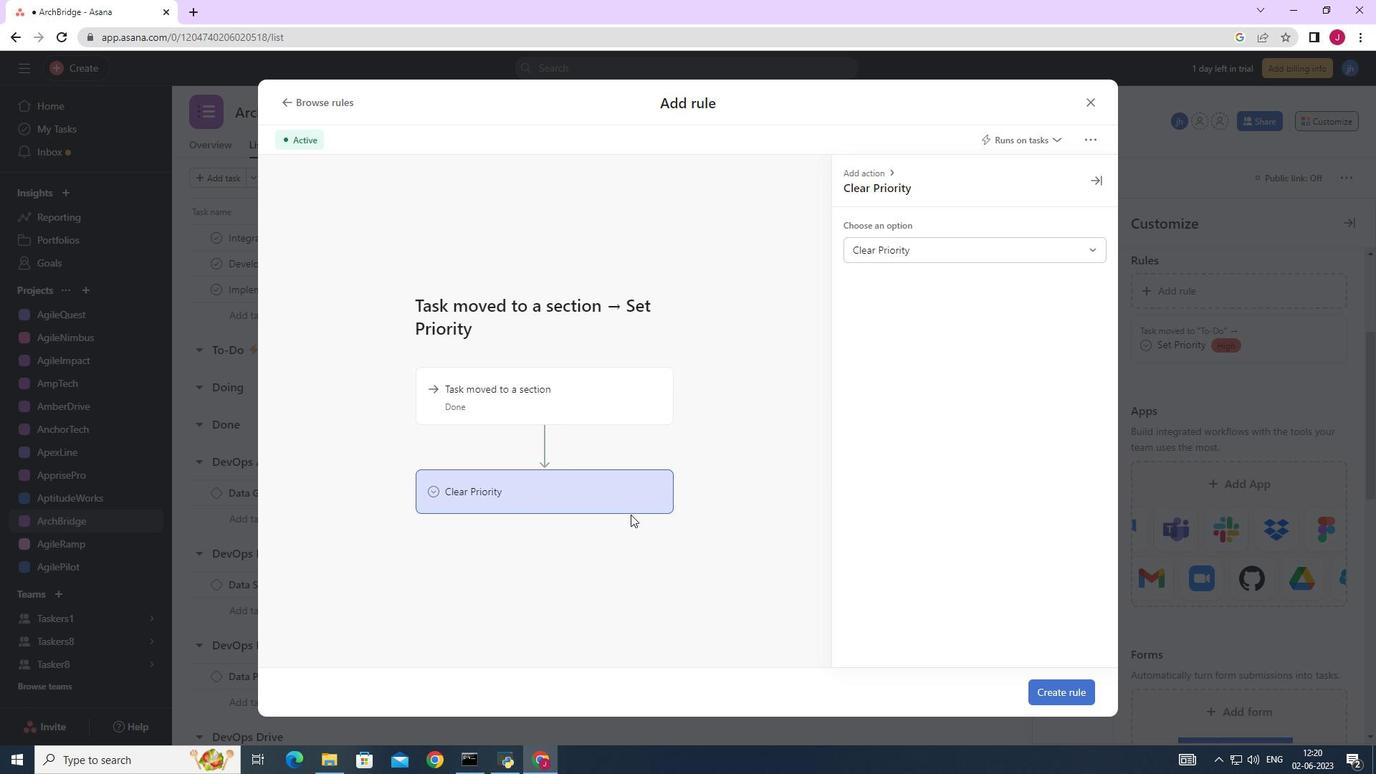 
Action: Mouse pressed left at (634, 488)
Screenshot: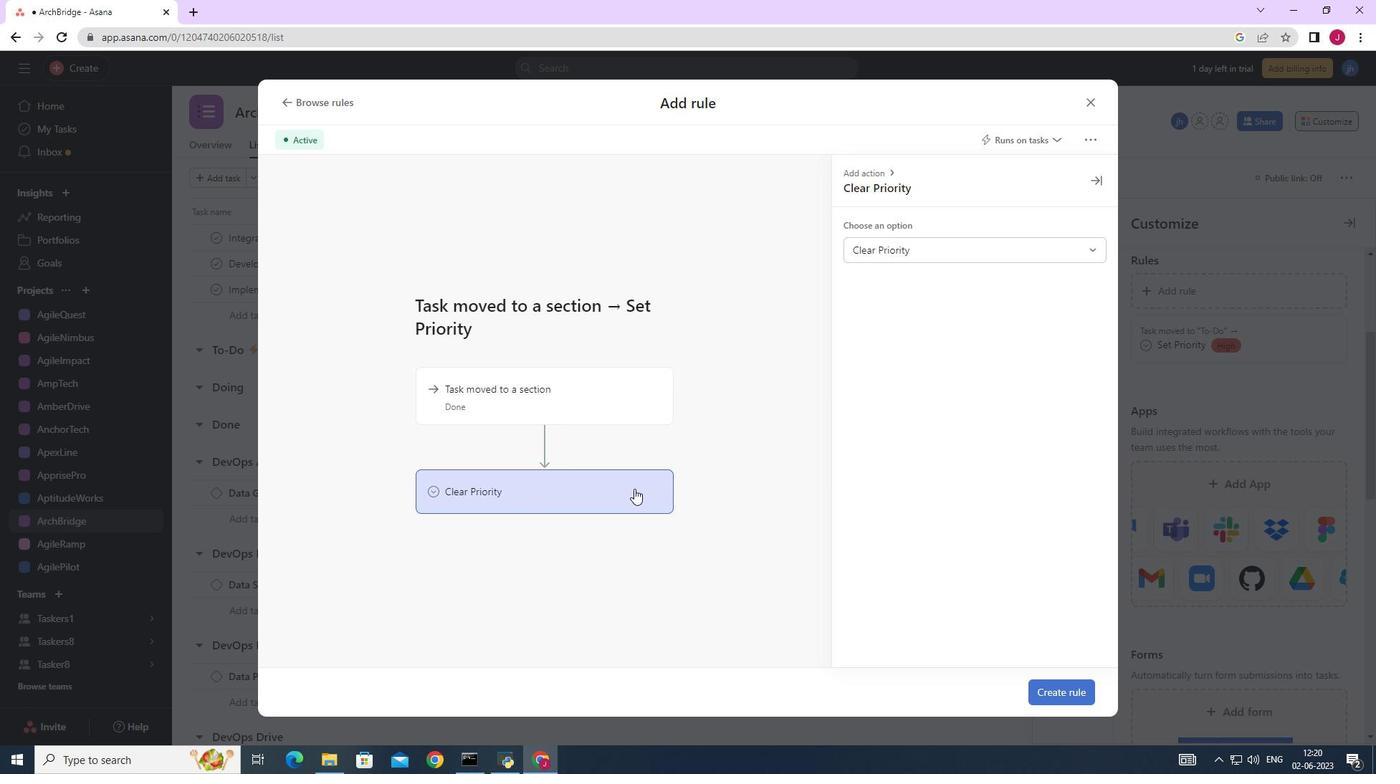 
Action: Mouse moved to (1059, 689)
Screenshot: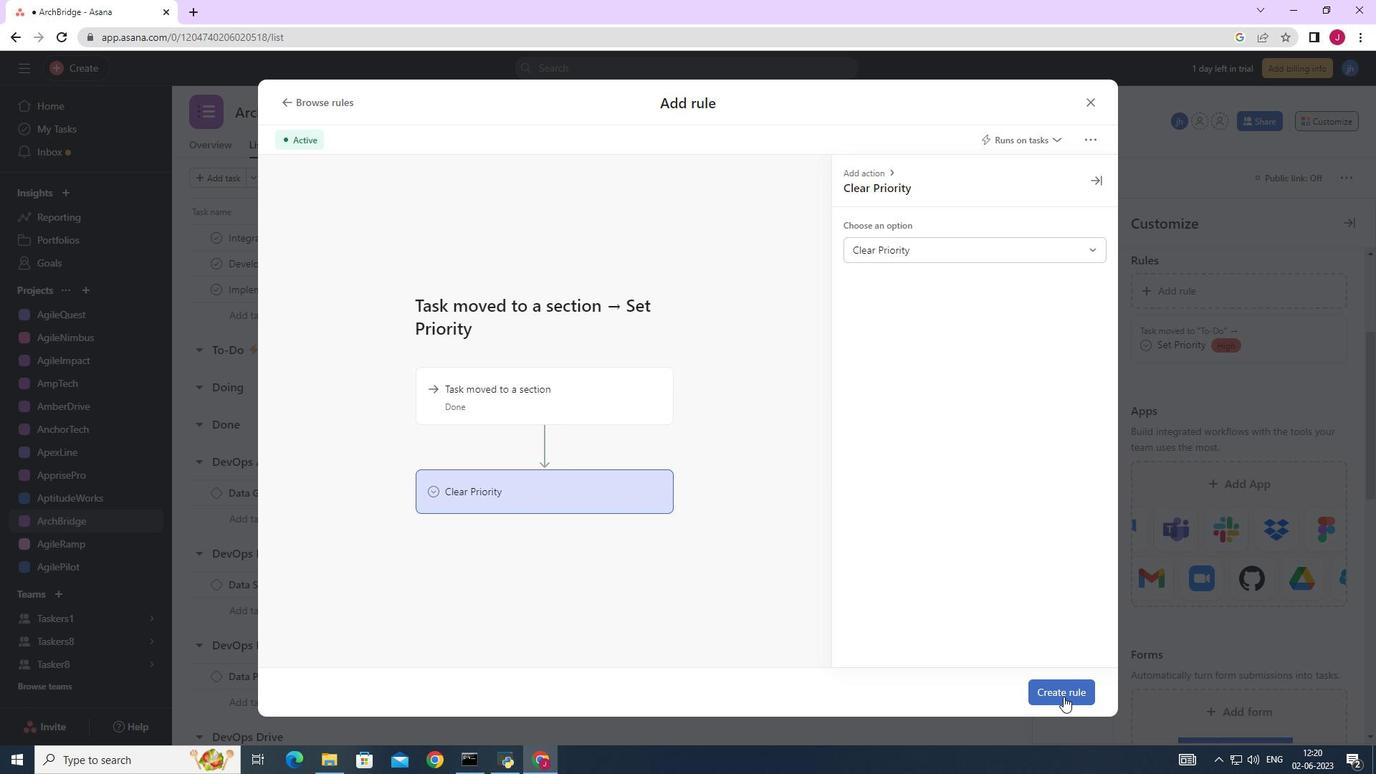 
Action: Mouse pressed left at (1059, 689)
Screenshot: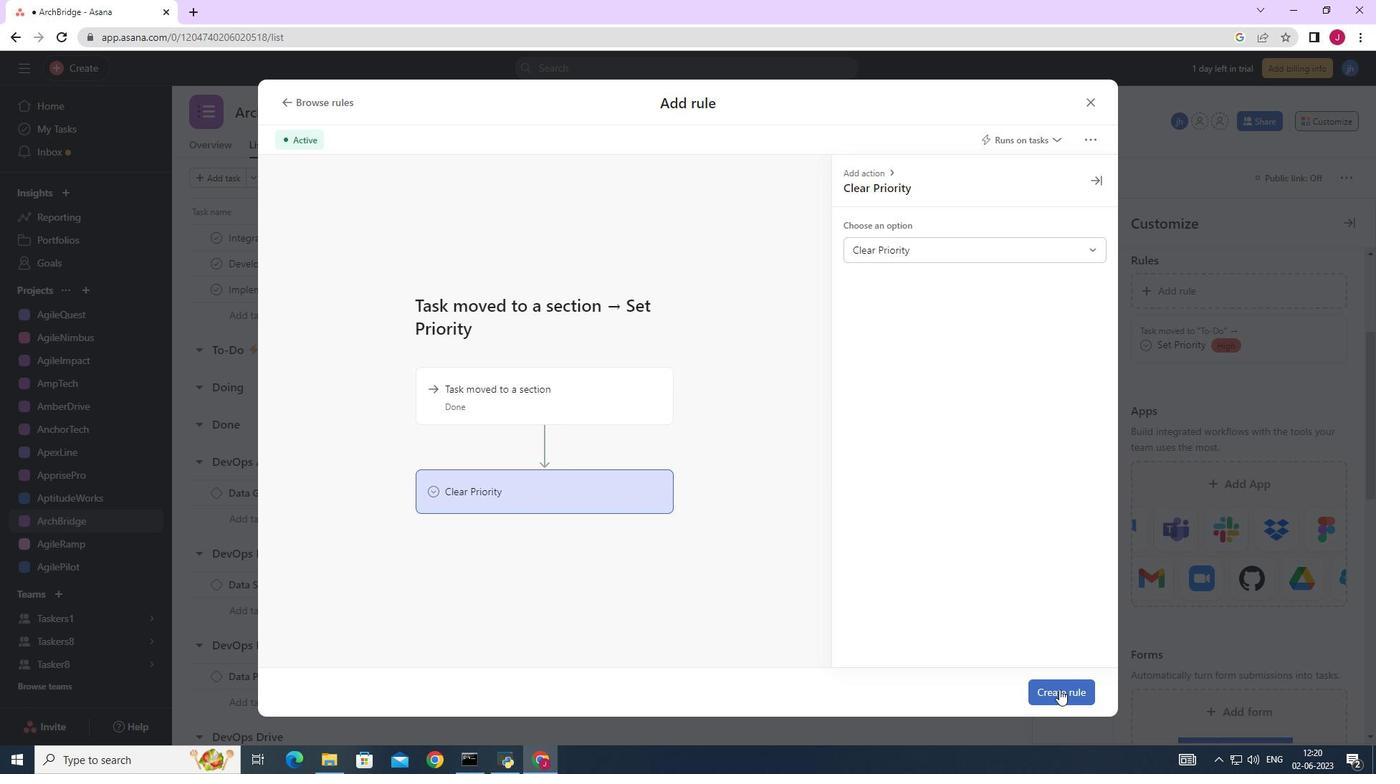 
Action: Mouse moved to (1055, 681)
Screenshot: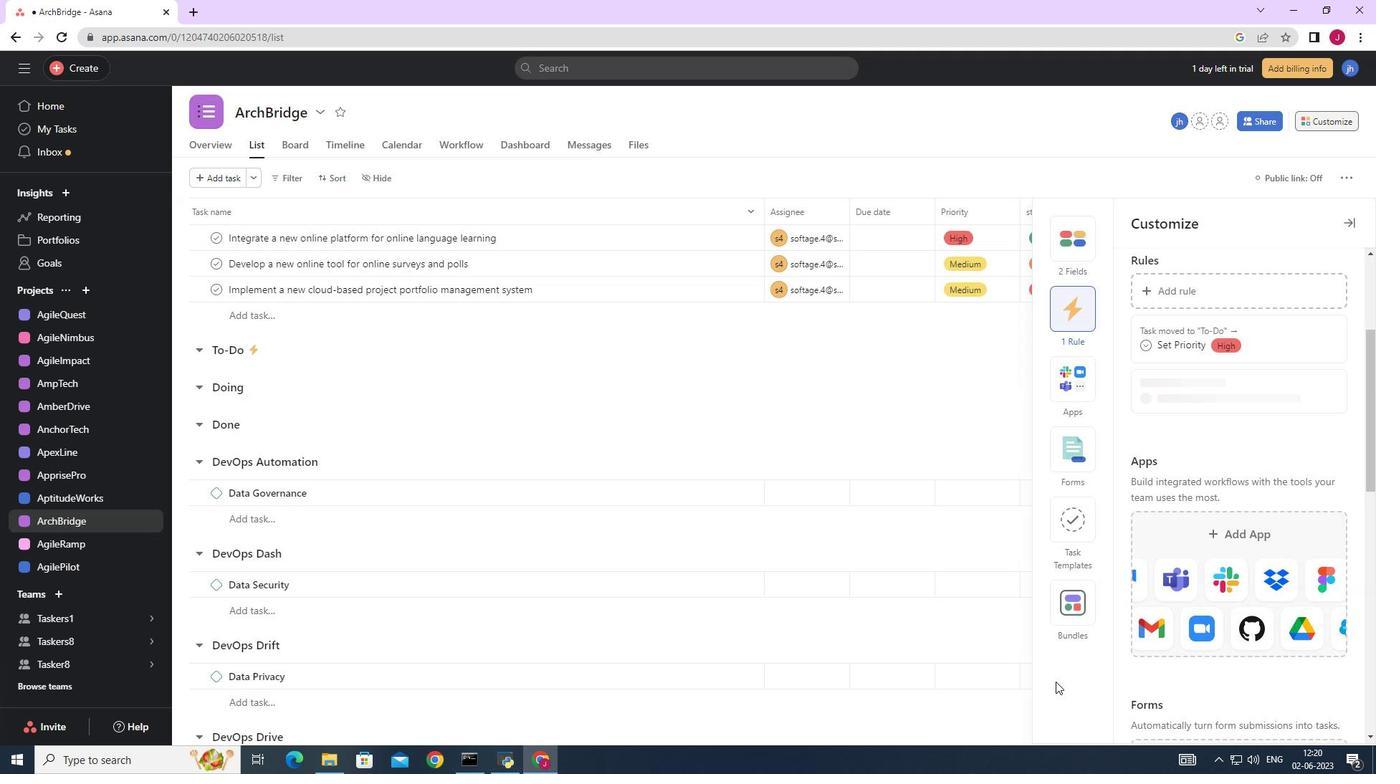 
